 Task: Look for space in Qarchak, Iran from 5th June, 2023 to 16th June, 2023 for 2 adults in price range Rs.14000 to Rs.18000. Place can be entire place with 1  bedroom having 1 bed and 1 bathroom. Property type can be house, flat, guest house, hotel. Amenities needed are: washing machine. Booking option can be shelf check-in. Required host language is English.
Action: Mouse moved to (417, 51)
Screenshot: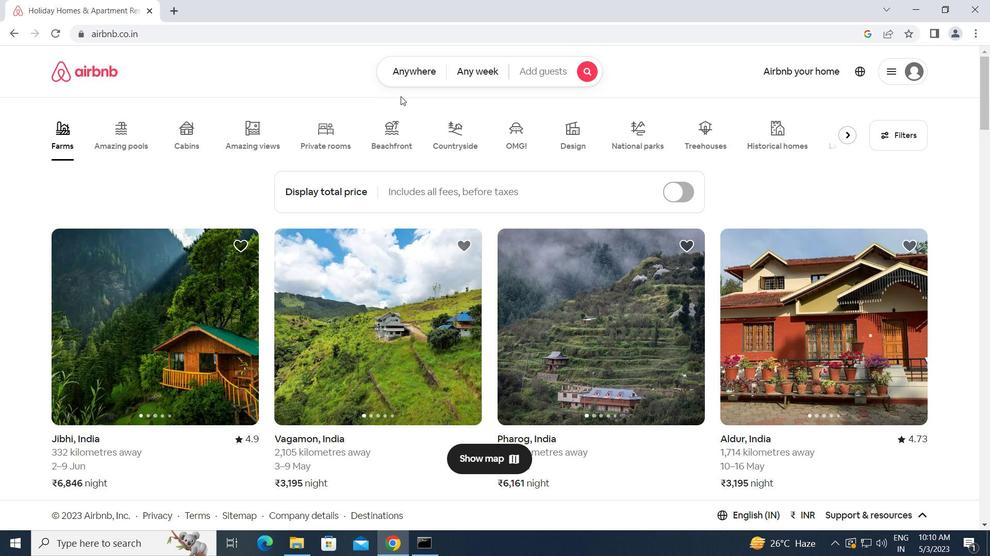 
Action: Mouse pressed left at (417, 51)
Screenshot: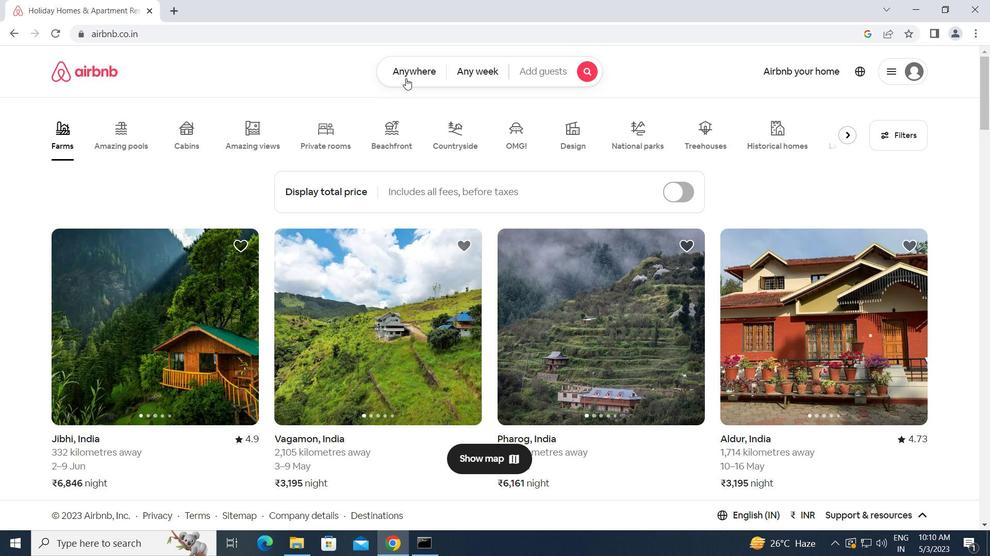 
Action: Mouse moved to (408, 74)
Screenshot: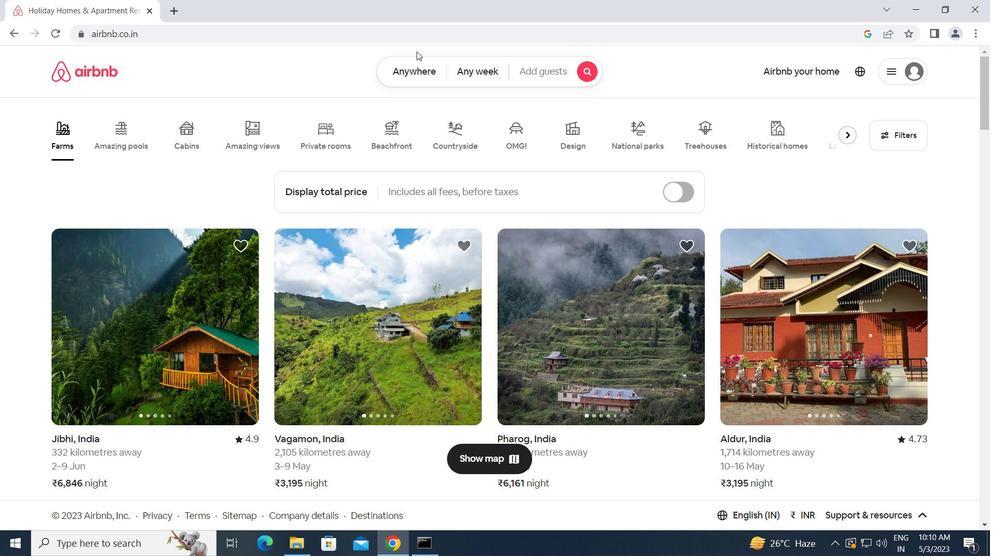 
Action: Mouse pressed left at (408, 74)
Screenshot: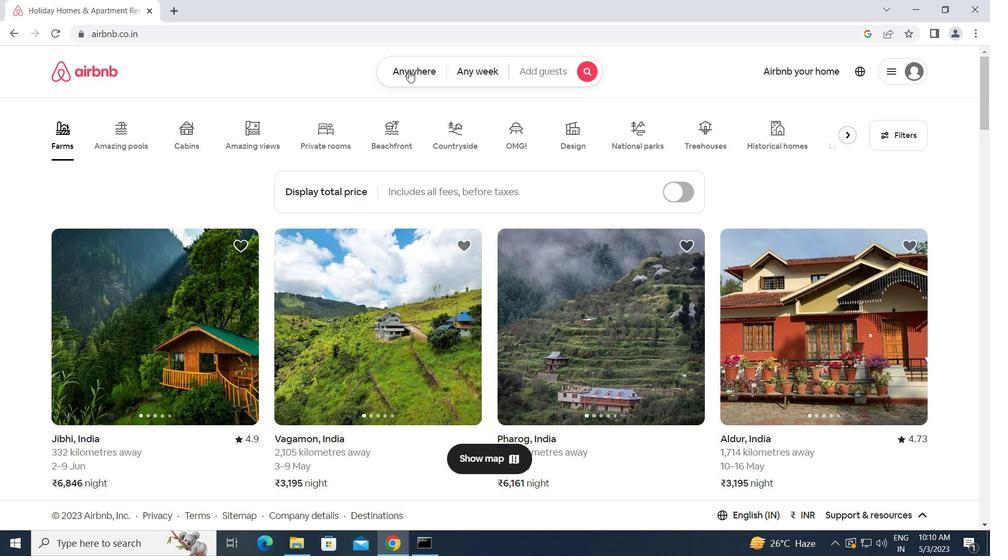 
Action: Mouse moved to (383, 111)
Screenshot: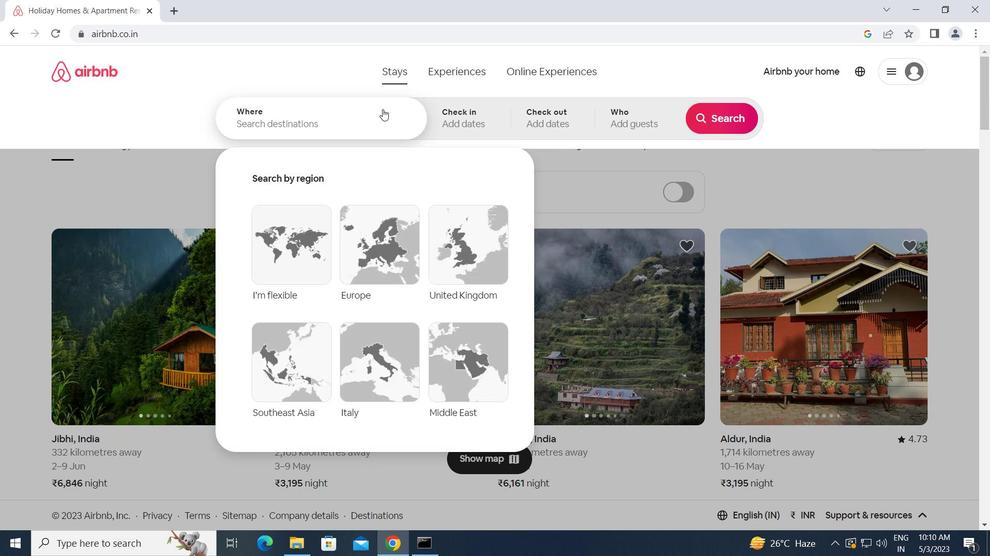 
Action: Mouse pressed left at (383, 111)
Screenshot: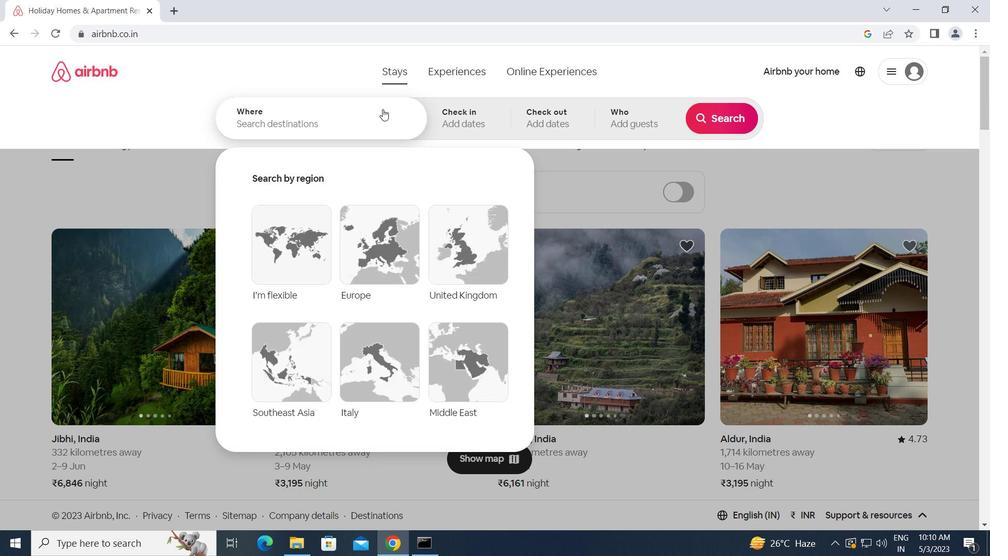 
Action: Key pressed q<Key.caps_lock>archak,<Key.space>i<Key.backspace><Key.caps_lock>i<Key.caps_lock>ran<Key.enter>
Screenshot: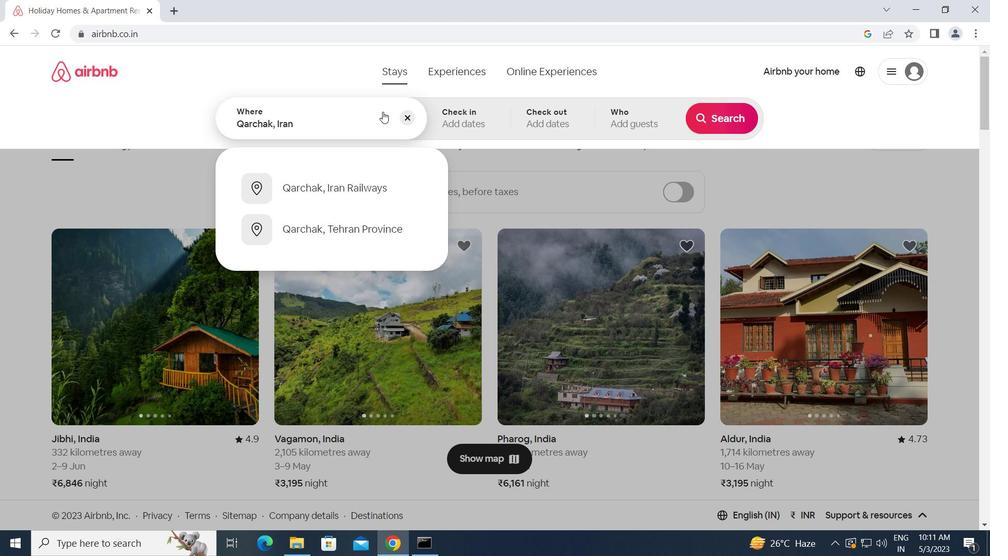 
Action: Mouse moved to (559, 304)
Screenshot: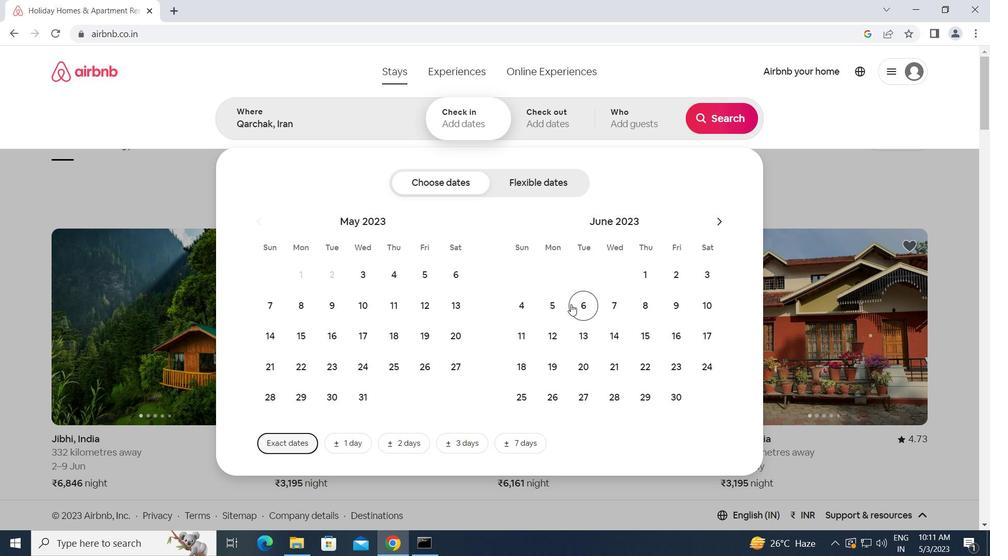 
Action: Mouse pressed left at (559, 304)
Screenshot: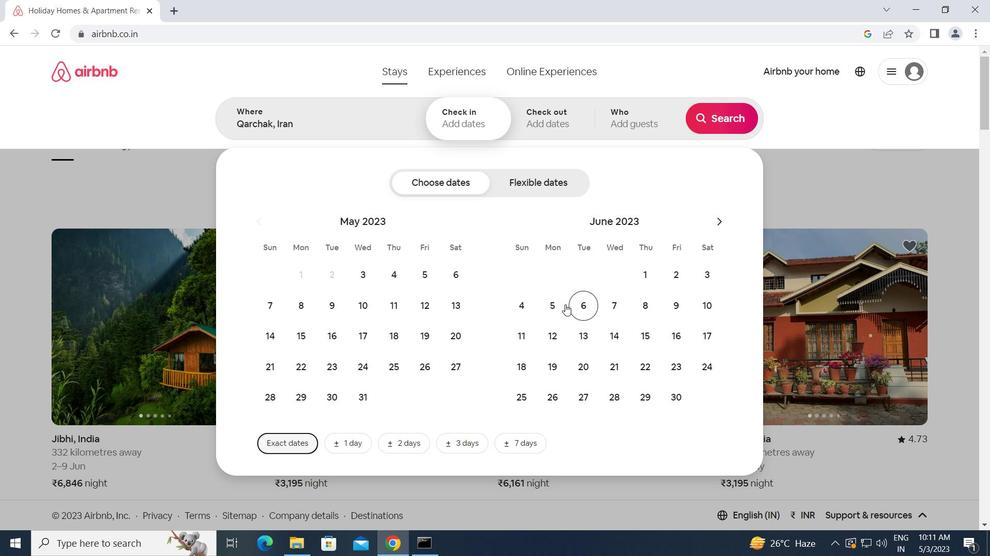 
Action: Mouse moved to (675, 334)
Screenshot: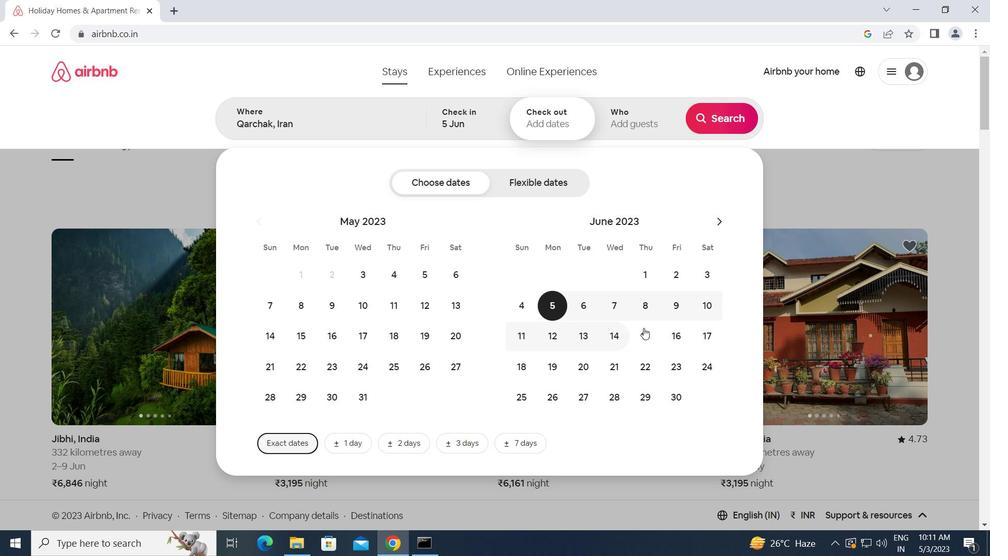 
Action: Mouse pressed left at (675, 334)
Screenshot: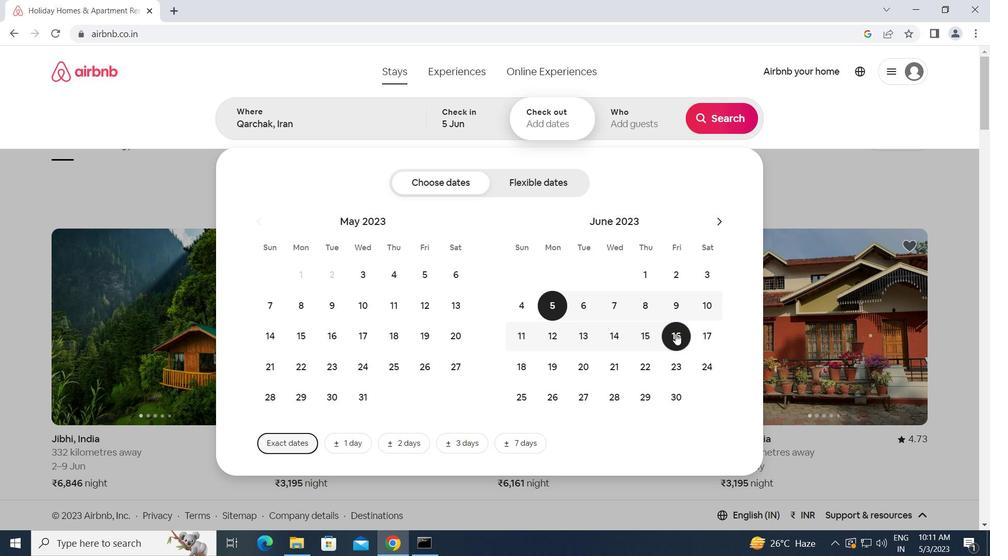 
Action: Mouse moved to (651, 124)
Screenshot: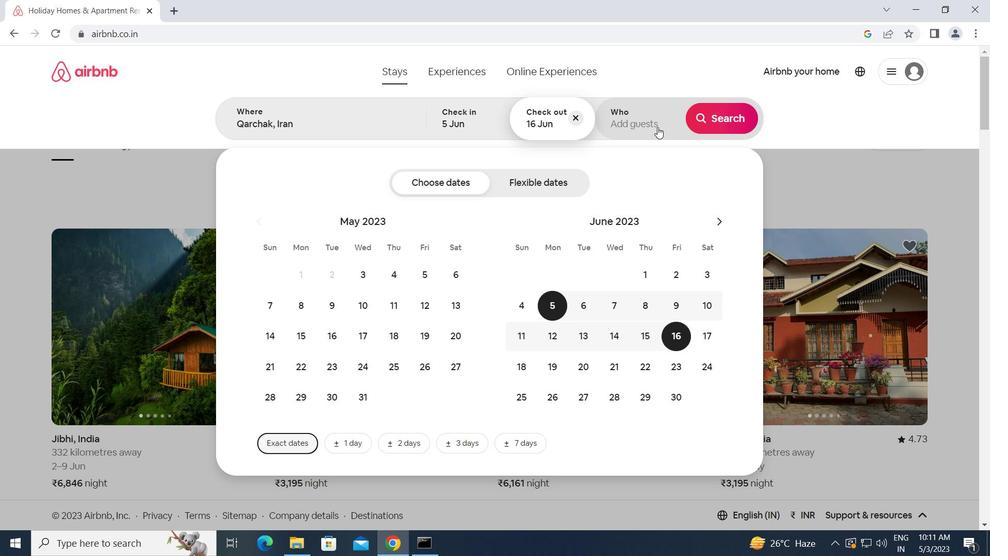 
Action: Mouse pressed left at (651, 124)
Screenshot: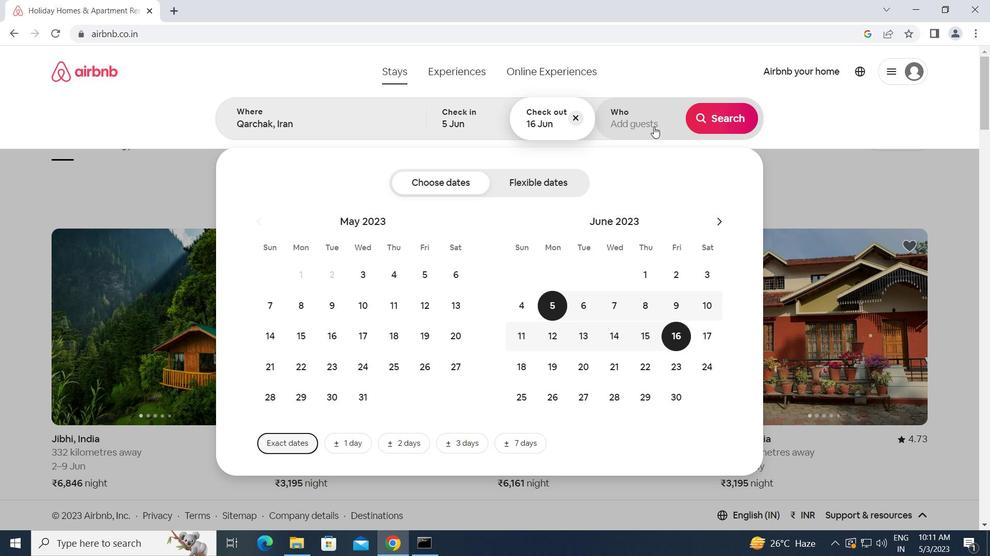 
Action: Mouse moved to (716, 185)
Screenshot: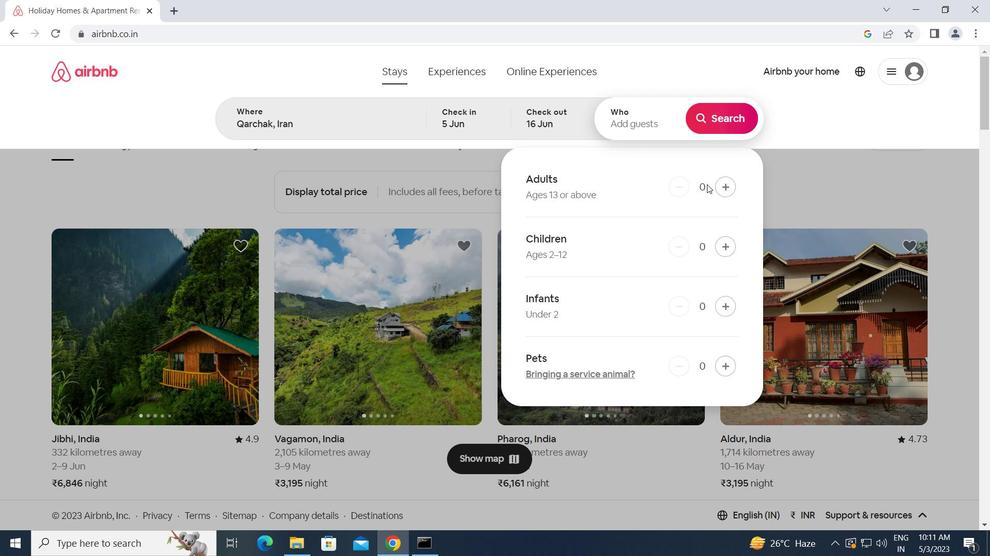 
Action: Mouse pressed left at (716, 185)
Screenshot: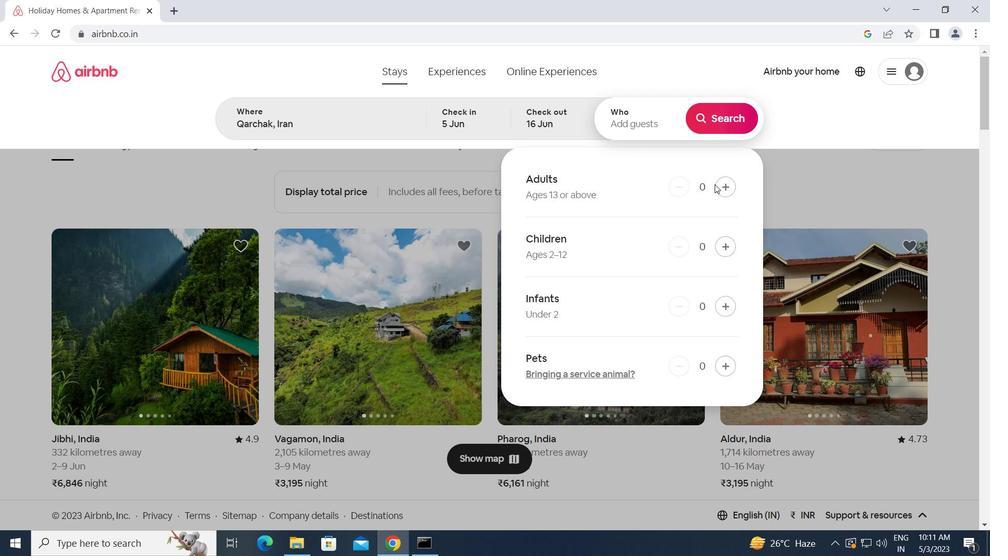 
Action: Mouse pressed left at (716, 185)
Screenshot: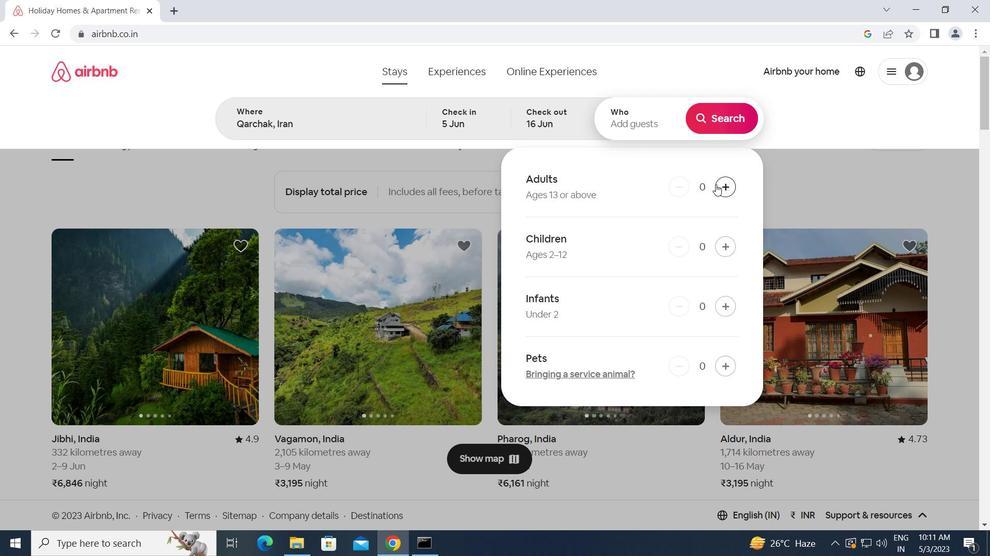 
Action: Mouse moved to (715, 142)
Screenshot: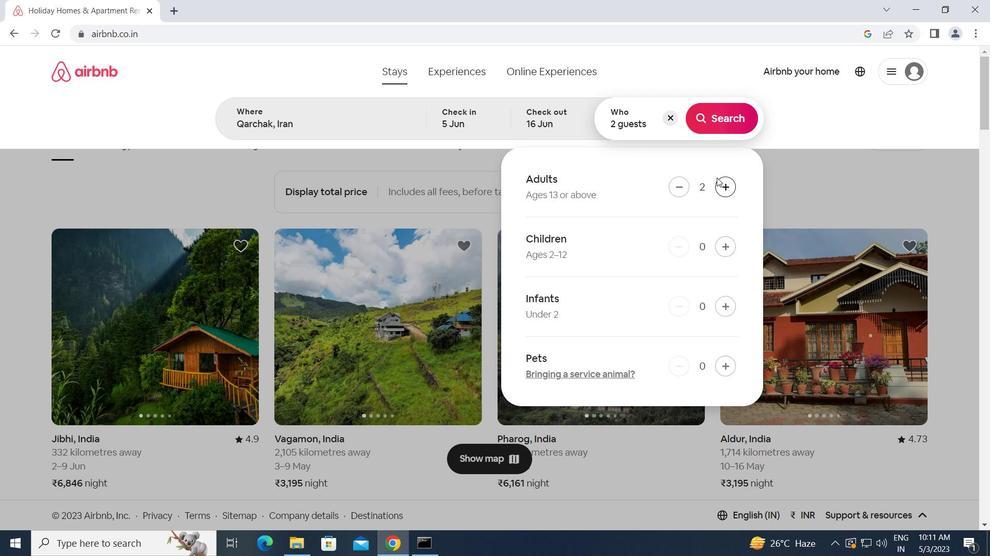 
Action: Mouse pressed left at (715, 142)
Screenshot: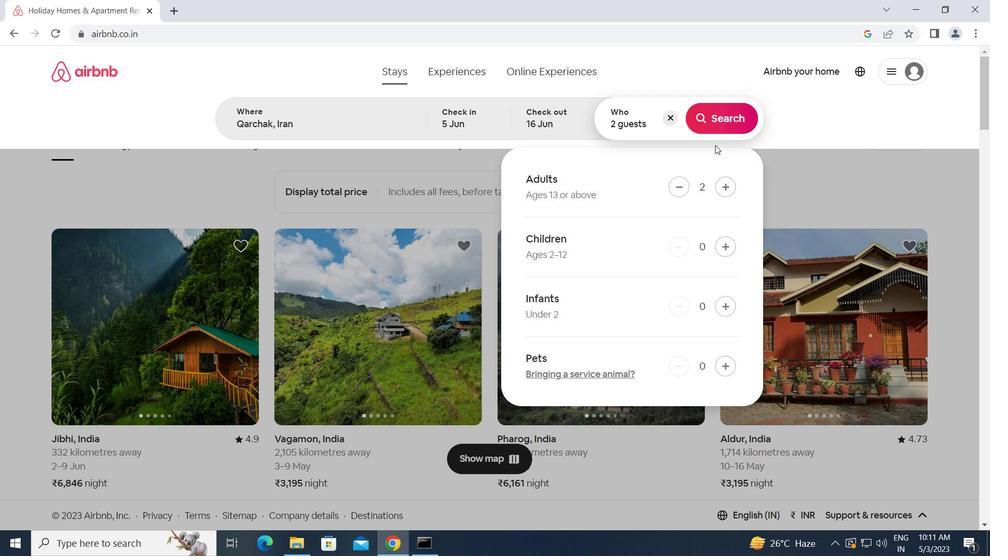 
Action: Mouse moved to (752, 121)
Screenshot: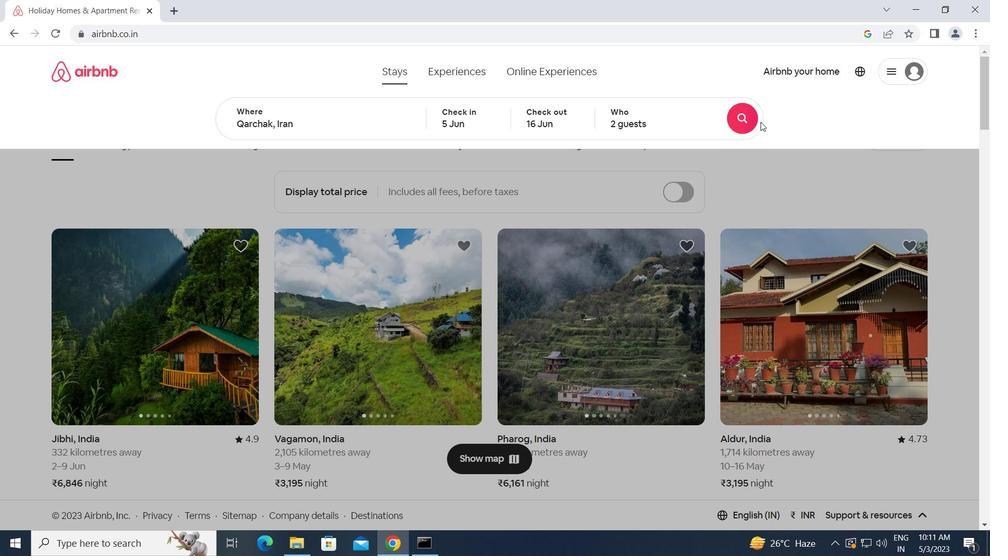 
Action: Mouse pressed left at (752, 121)
Screenshot: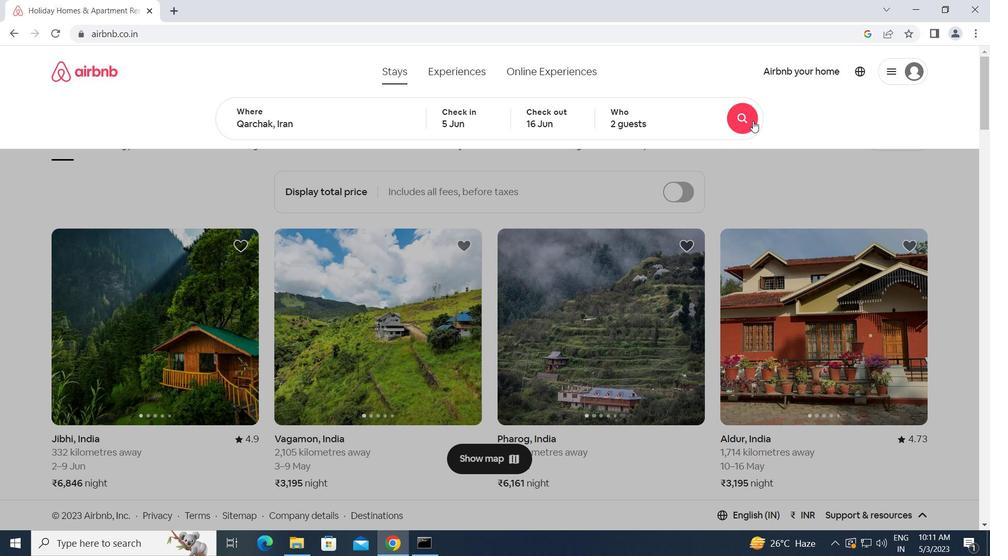 
Action: Mouse moved to (914, 129)
Screenshot: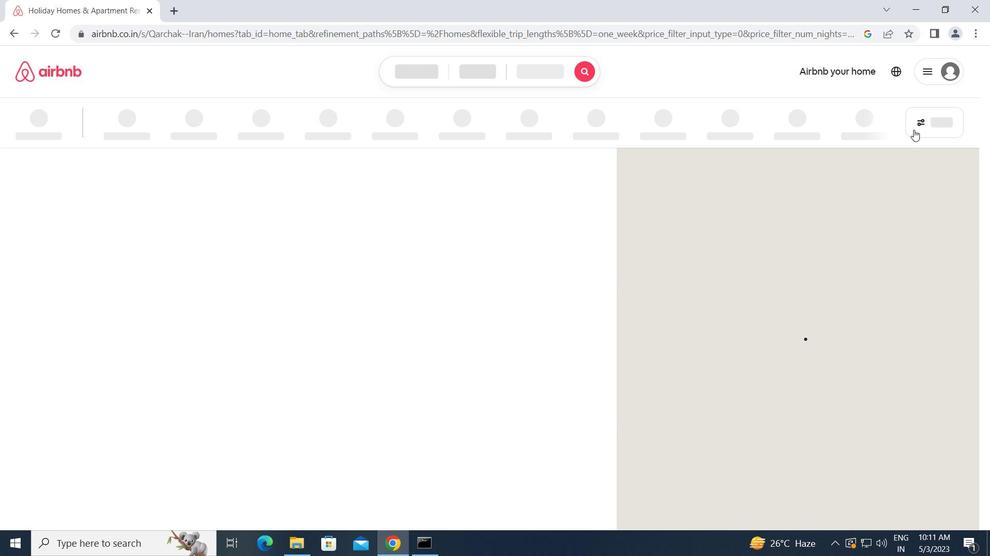 
Action: Mouse pressed left at (914, 129)
Screenshot: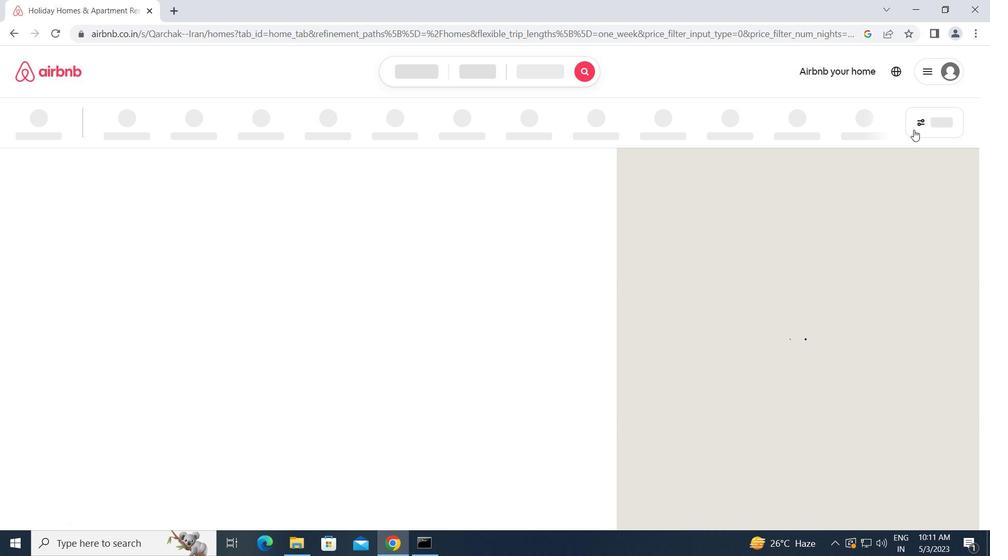 
Action: Mouse moved to (322, 200)
Screenshot: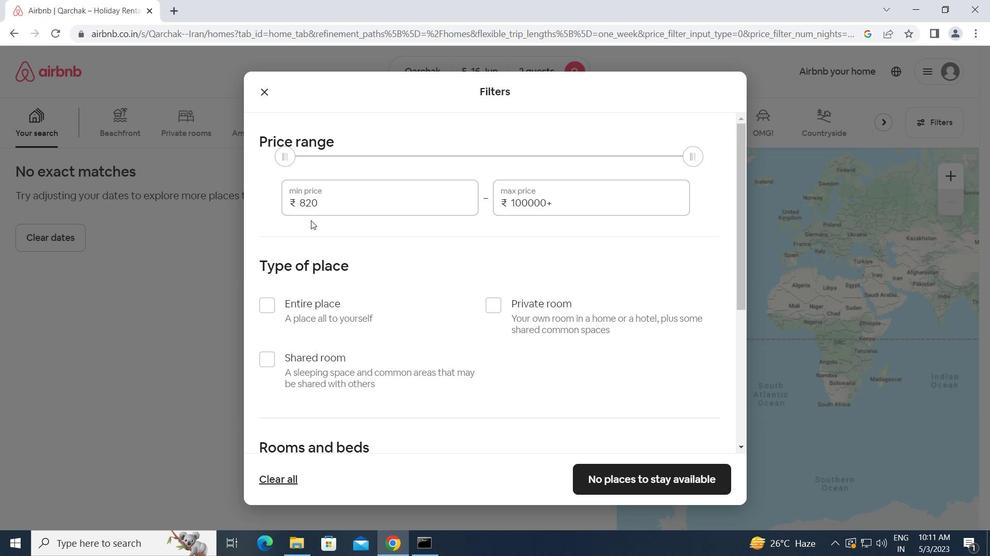 
Action: Mouse pressed left at (322, 200)
Screenshot: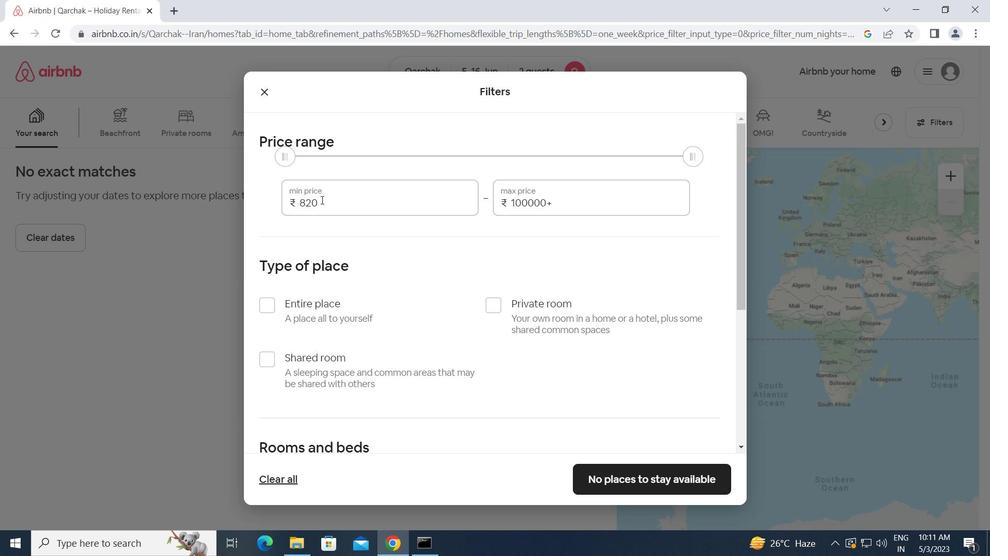 
Action: Mouse moved to (268, 210)
Screenshot: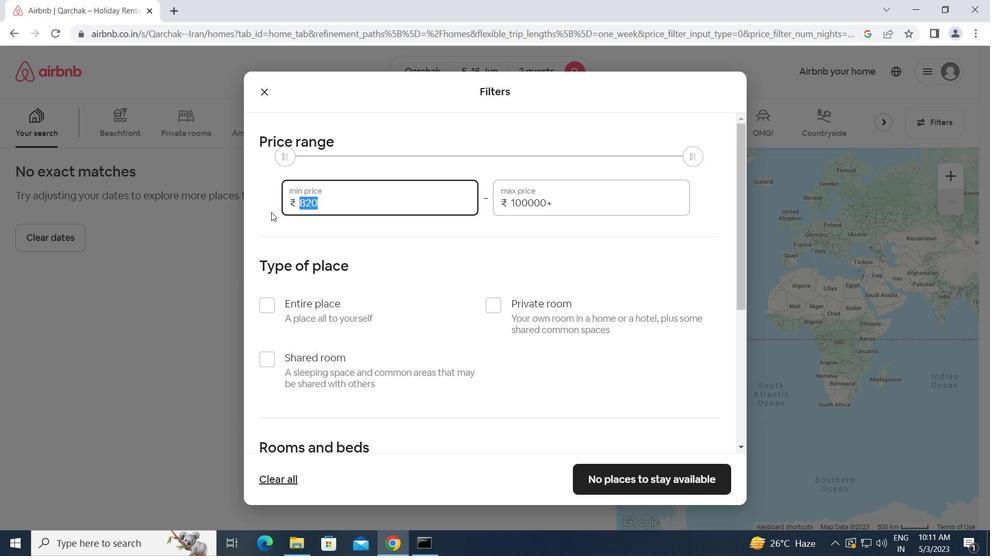 
Action: Key pressed 14000<Key.tab>18000
Screenshot: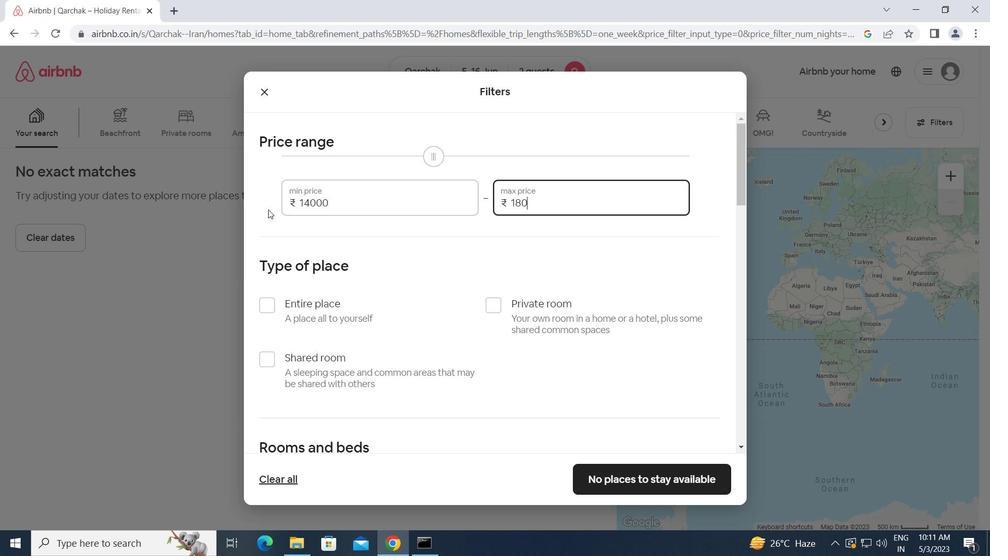 
Action: Mouse moved to (263, 301)
Screenshot: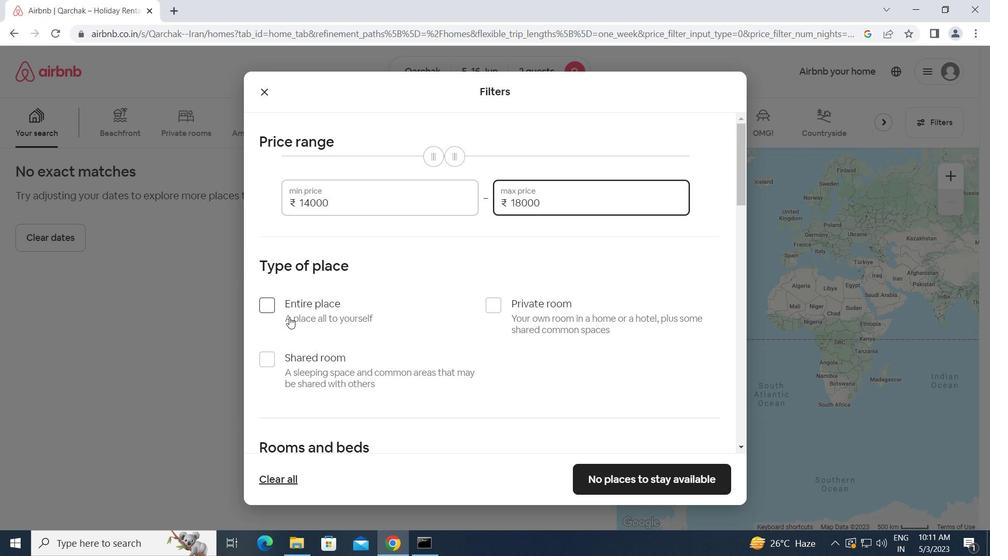
Action: Mouse pressed left at (263, 301)
Screenshot: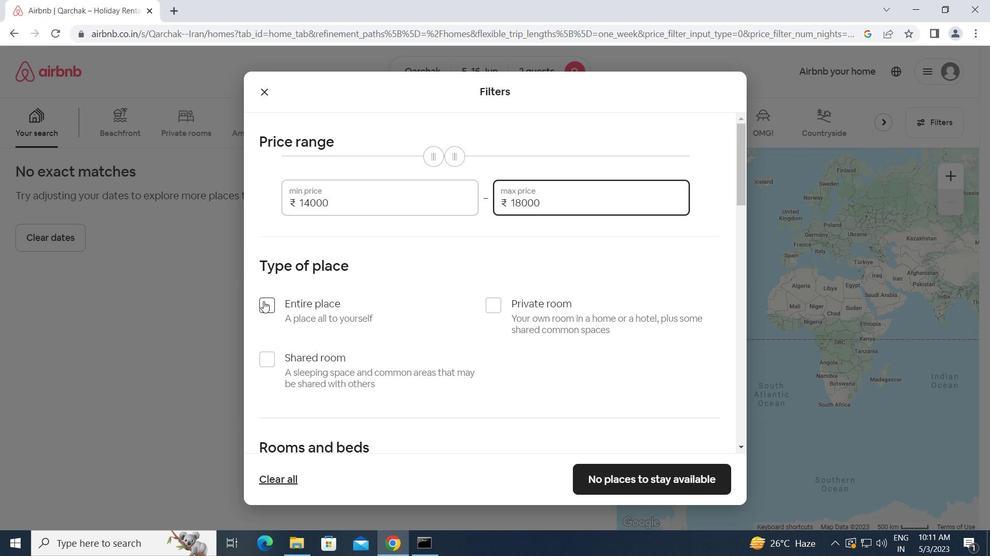 
Action: Mouse moved to (464, 338)
Screenshot: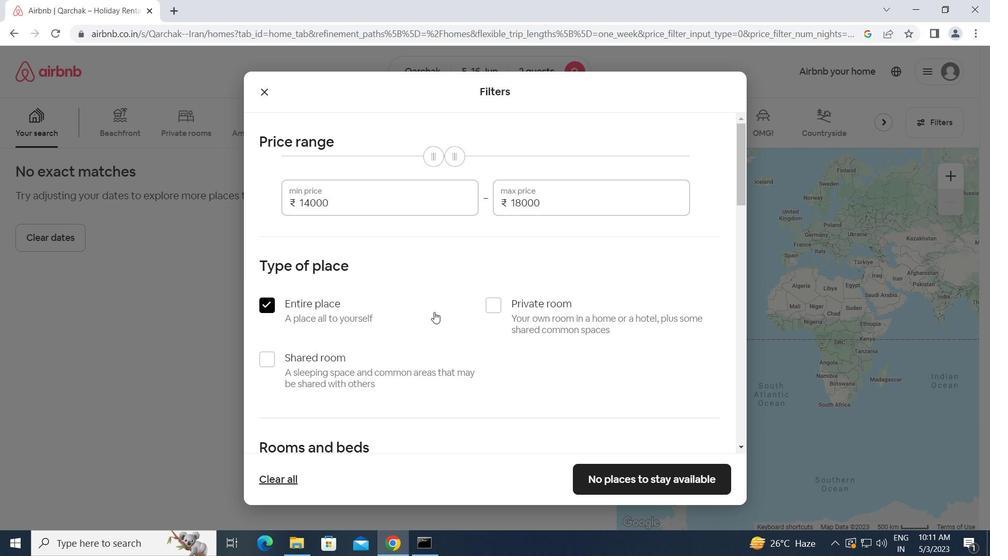 
Action: Mouse scrolled (464, 337) with delta (0, 0)
Screenshot: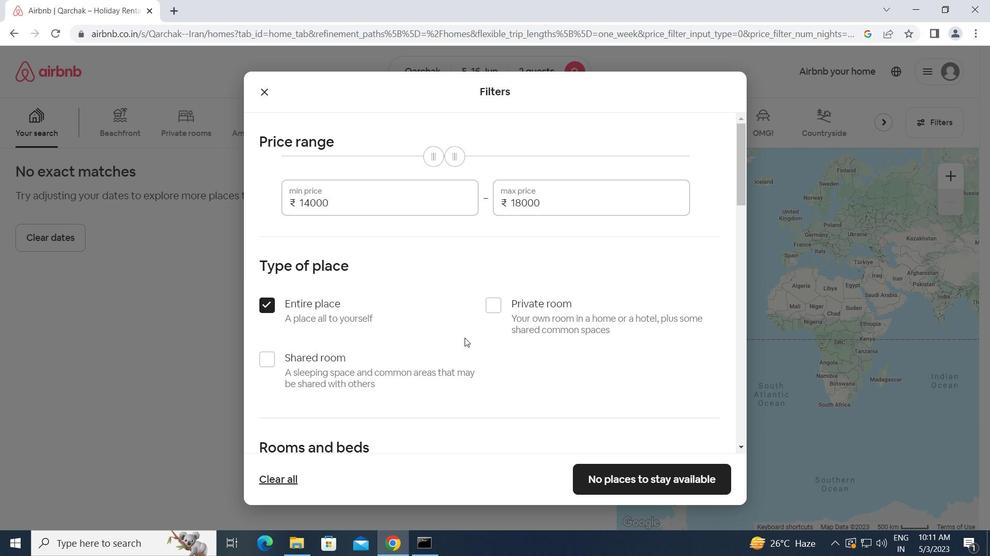 
Action: Mouse scrolled (464, 337) with delta (0, 0)
Screenshot: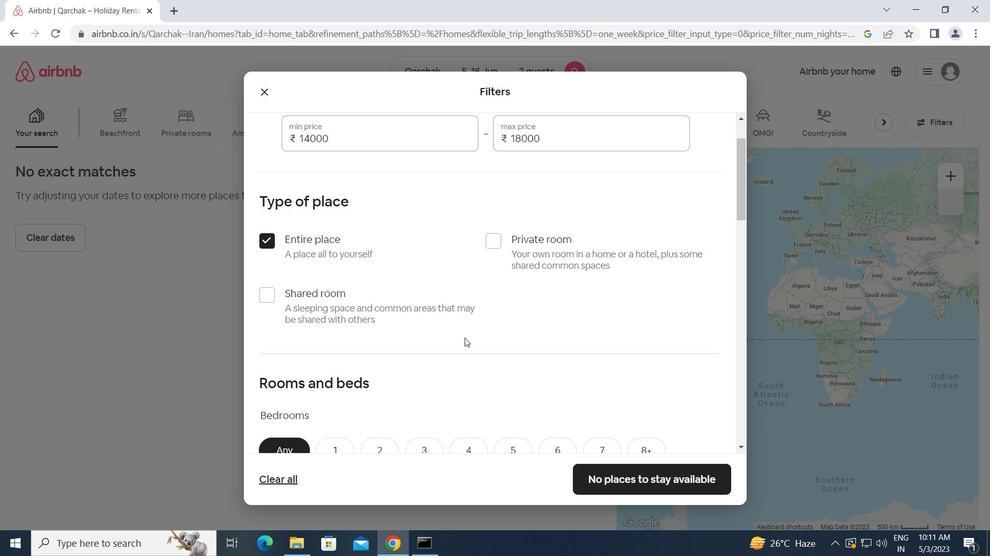 
Action: Mouse scrolled (464, 337) with delta (0, 0)
Screenshot: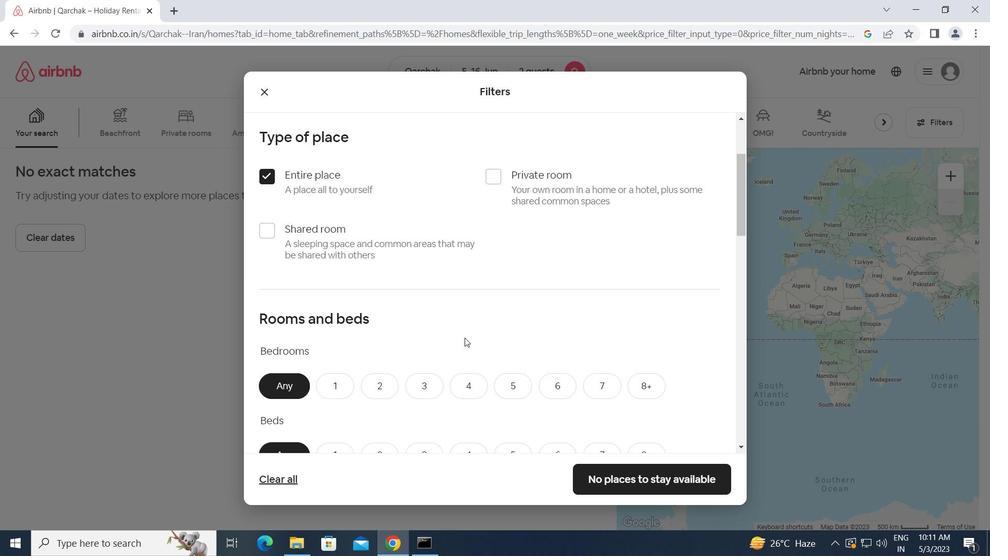 
Action: Mouse moved to (337, 317)
Screenshot: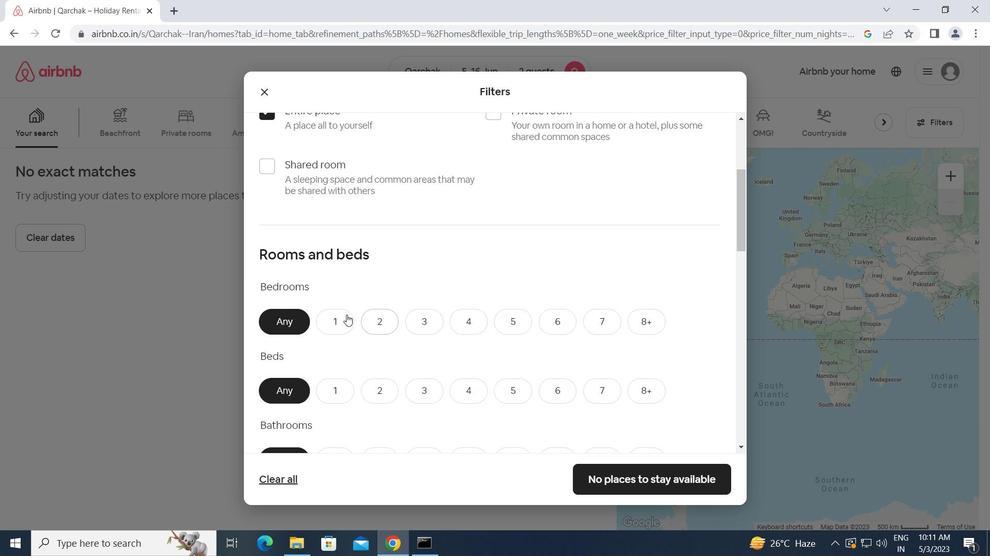 
Action: Mouse pressed left at (337, 317)
Screenshot: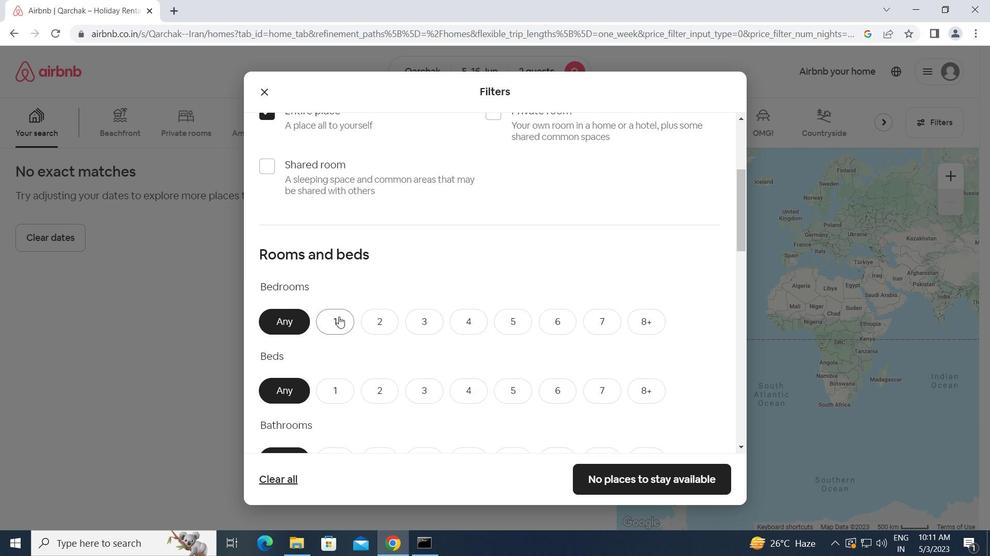 
Action: Mouse moved to (330, 384)
Screenshot: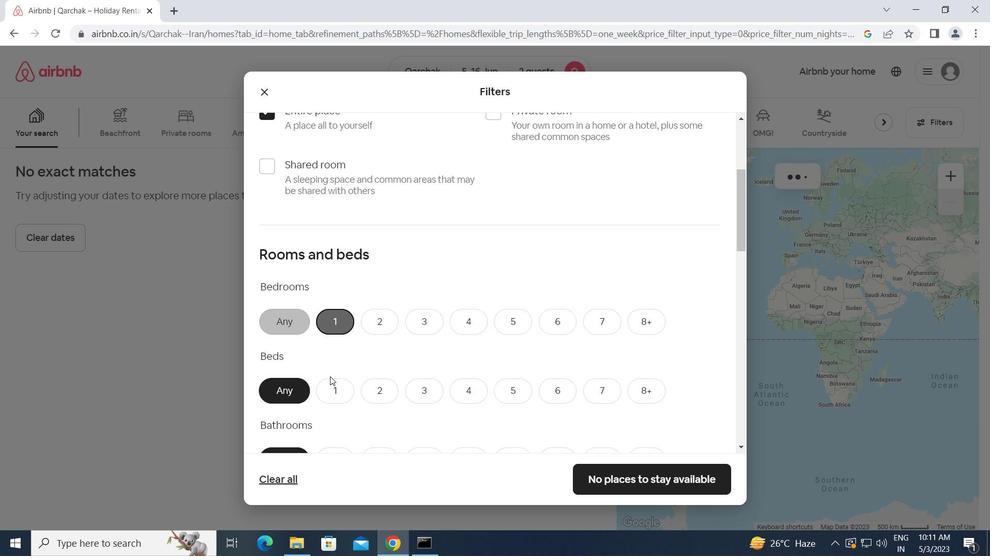 
Action: Mouse pressed left at (330, 384)
Screenshot: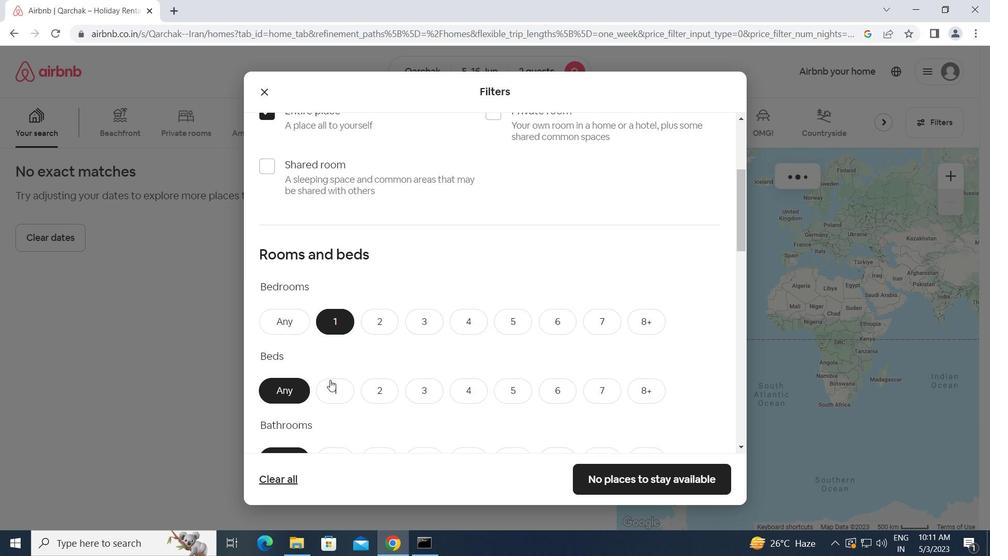 
Action: Mouse moved to (331, 385)
Screenshot: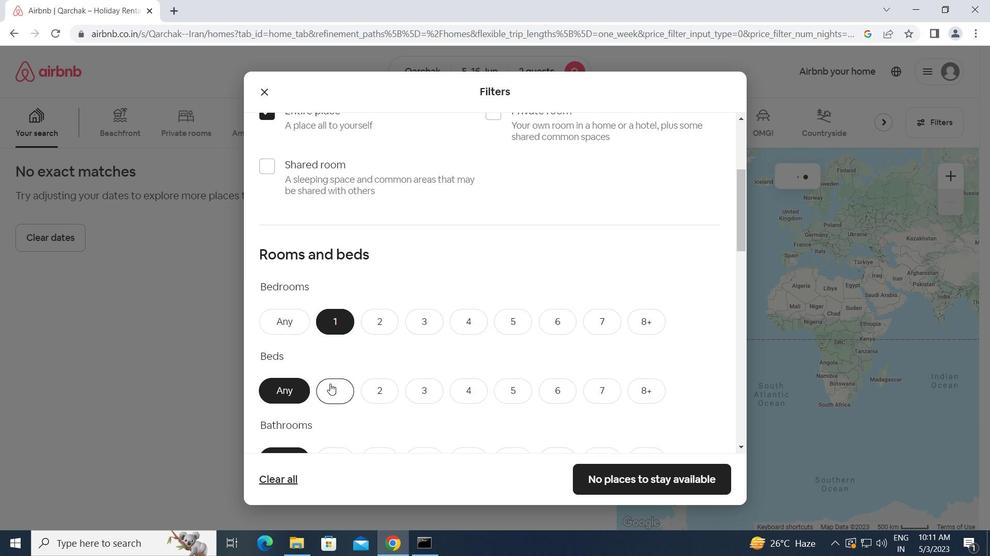 
Action: Mouse scrolled (331, 384) with delta (0, 0)
Screenshot: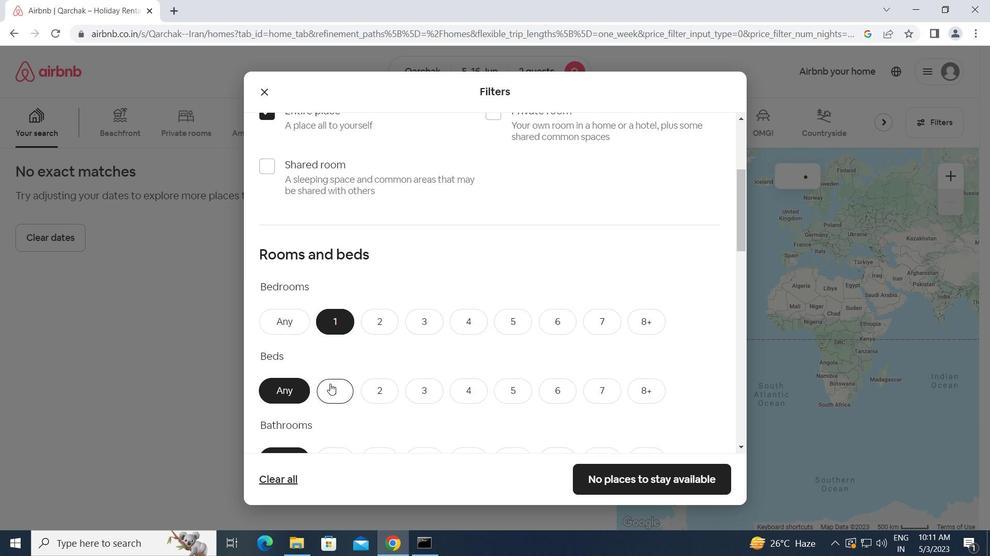 
Action: Mouse scrolled (331, 384) with delta (0, 0)
Screenshot: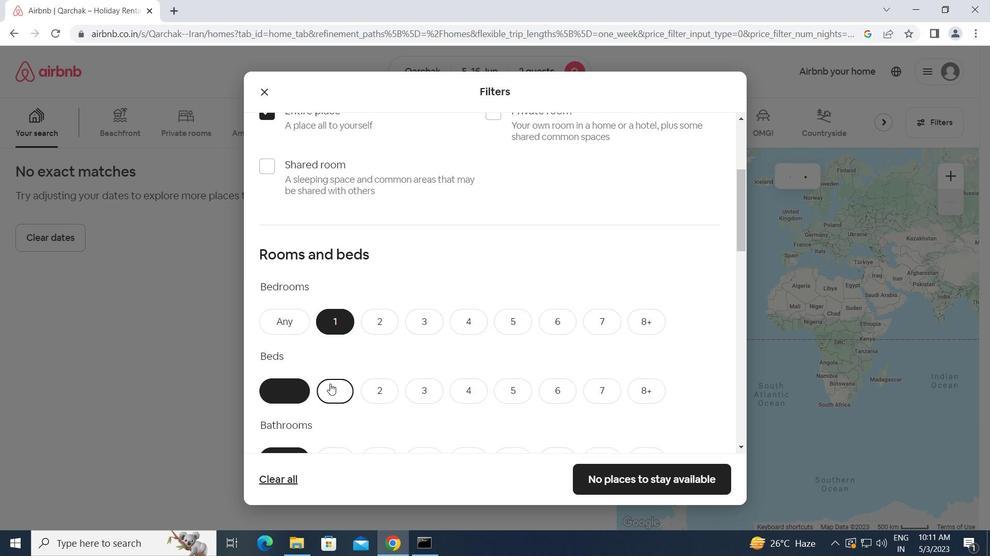 
Action: Mouse scrolled (331, 384) with delta (0, 0)
Screenshot: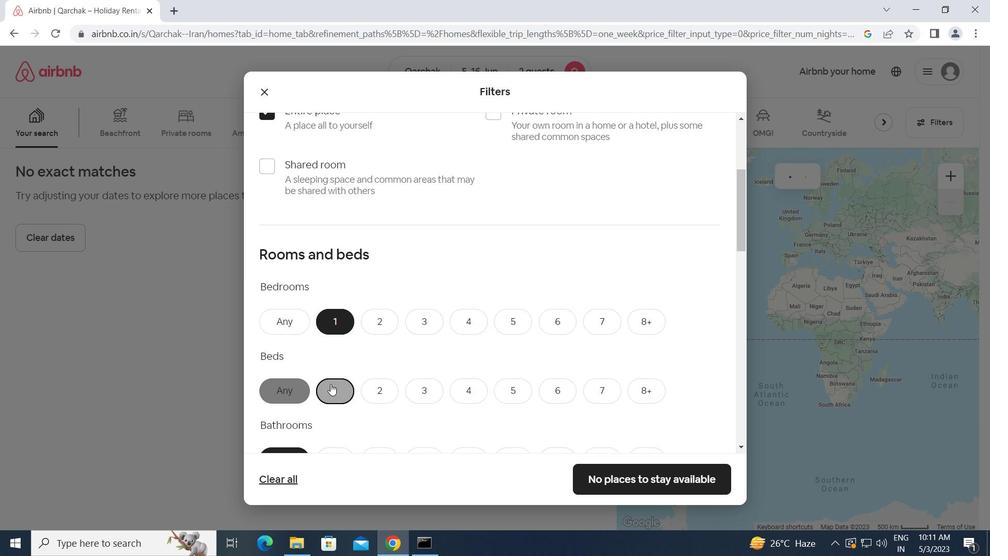
Action: Mouse moved to (331, 264)
Screenshot: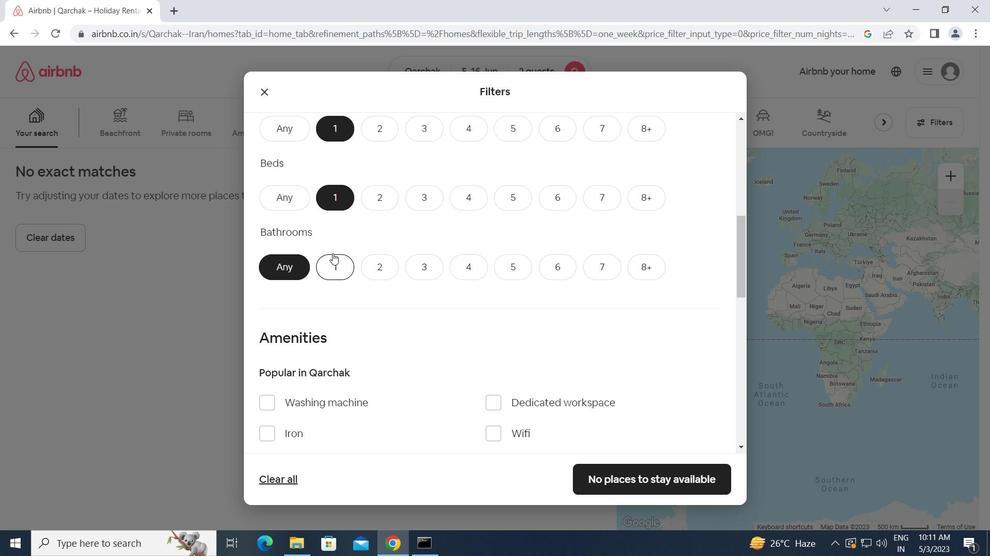 
Action: Mouse pressed left at (331, 264)
Screenshot: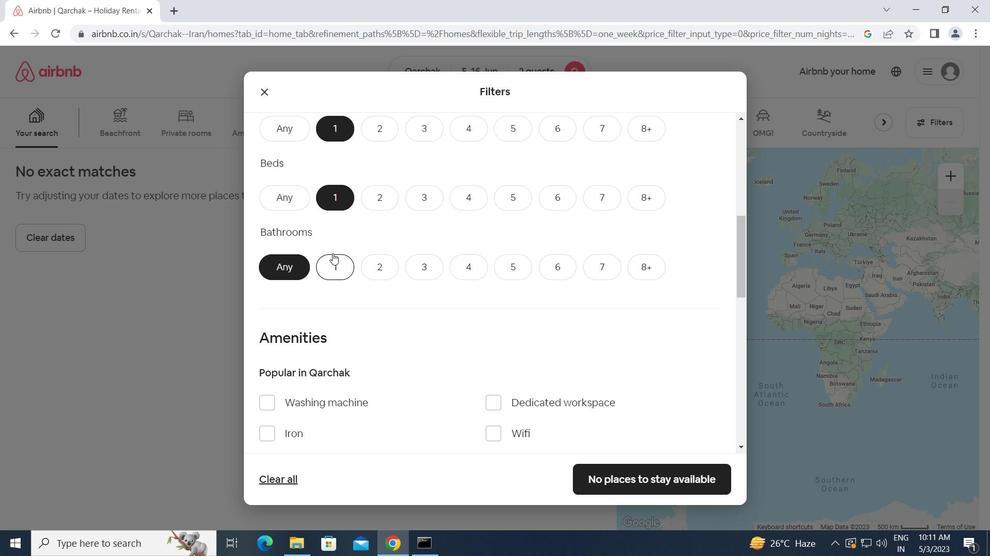 
Action: Mouse scrolled (331, 263) with delta (0, 0)
Screenshot: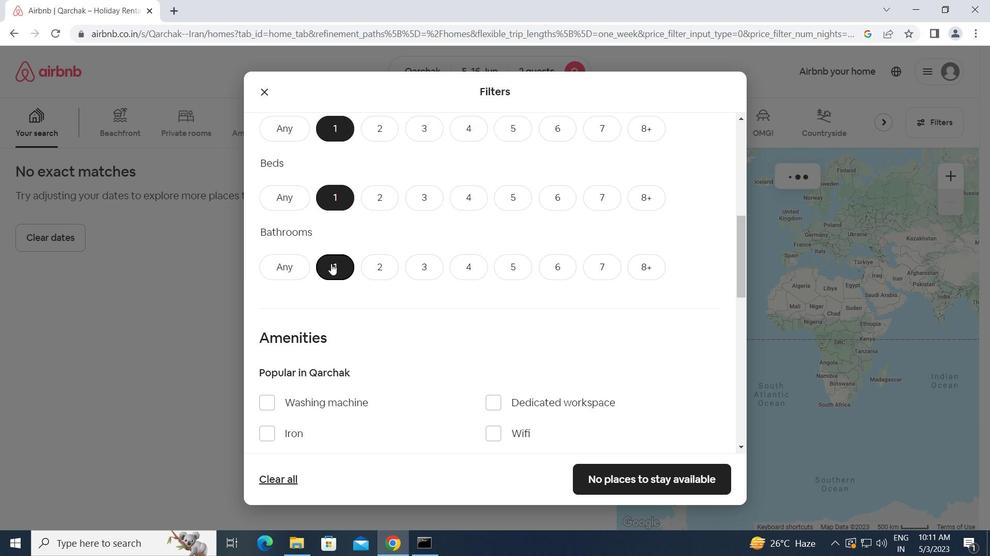 
Action: Mouse scrolled (331, 263) with delta (0, 0)
Screenshot: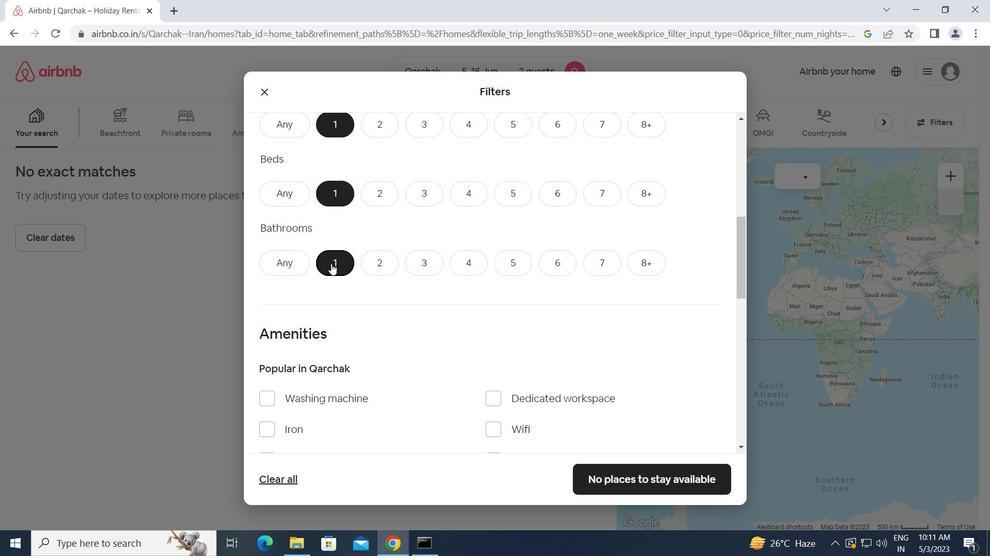 
Action: Mouse scrolled (331, 263) with delta (0, 0)
Screenshot: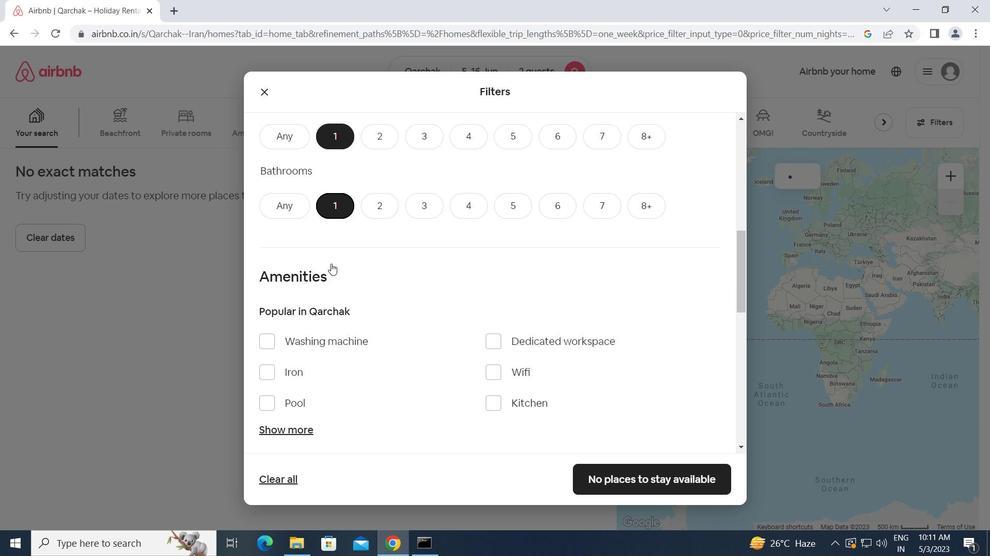 
Action: Mouse moved to (310, 306)
Screenshot: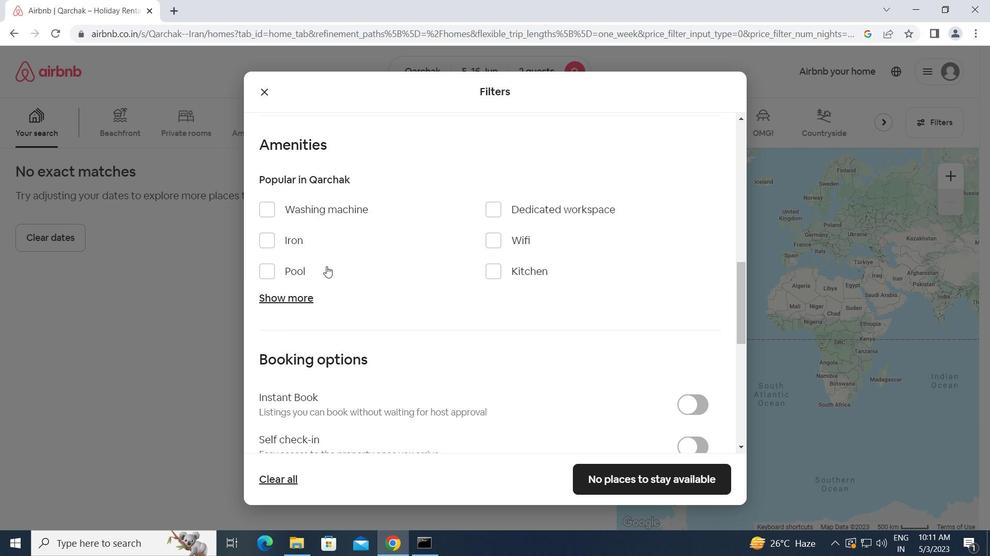 
Action: Mouse scrolled (310, 306) with delta (0, 0)
Screenshot: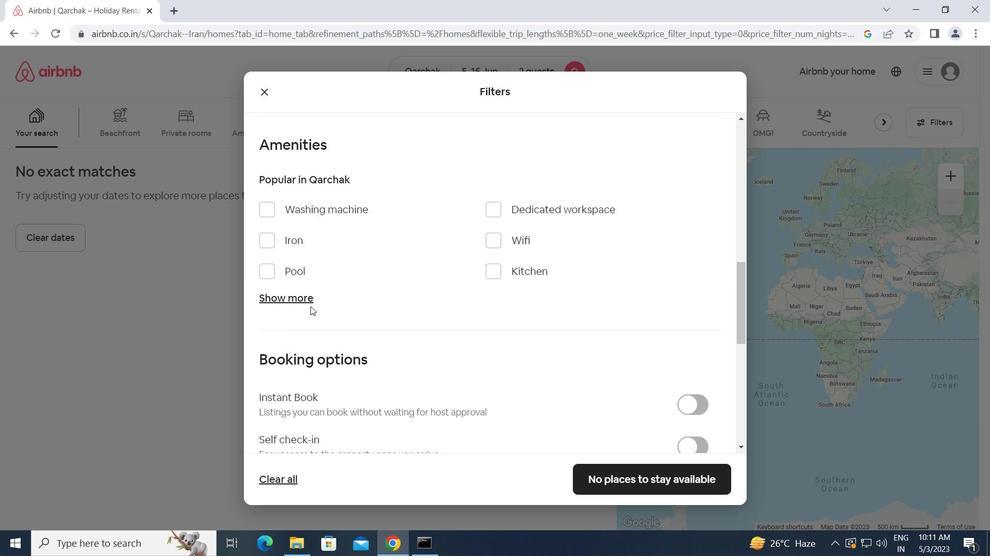 
Action: Mouse moved to (261, 145)
Screenshot: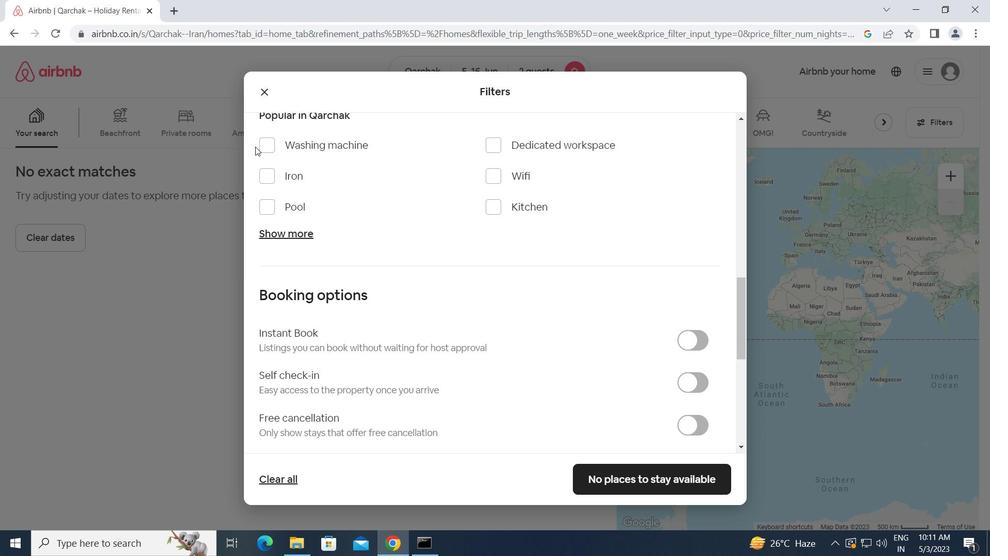 
Action: Mouse pressed left at (261, 145)
Screenshot: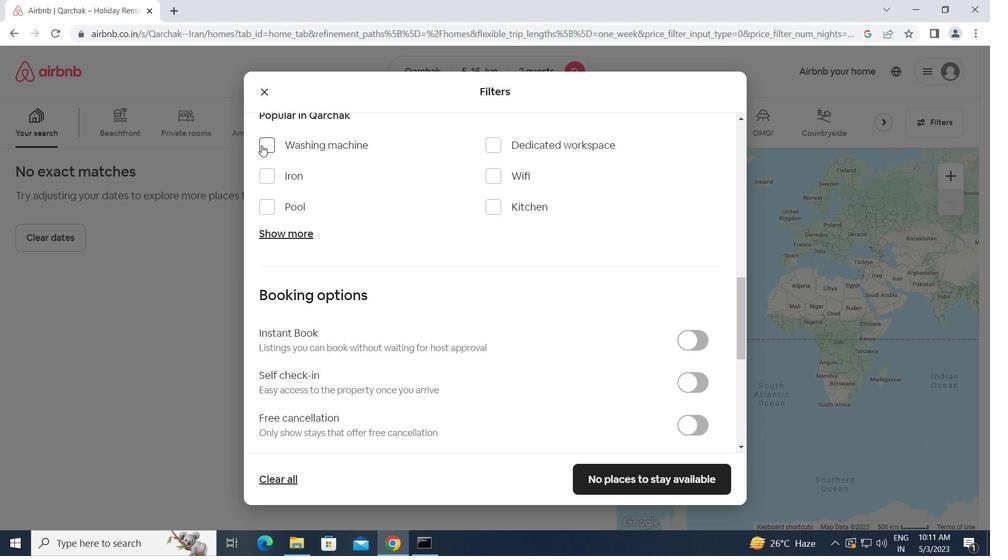 
Action: Mouse moved to (340, 252)
Screenshot: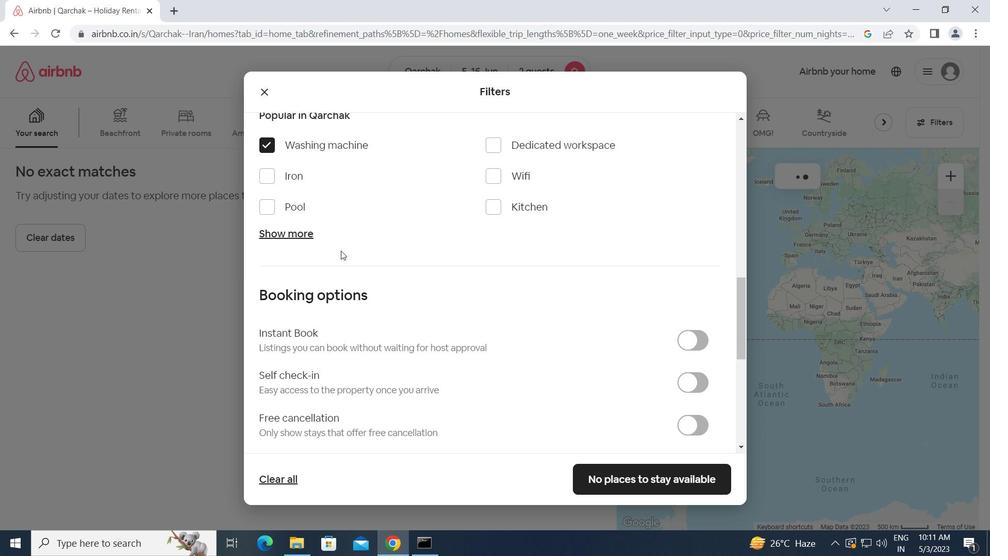 
Action: Mouse scrolled (340, 253) with delta (0, 0)
Screenshot: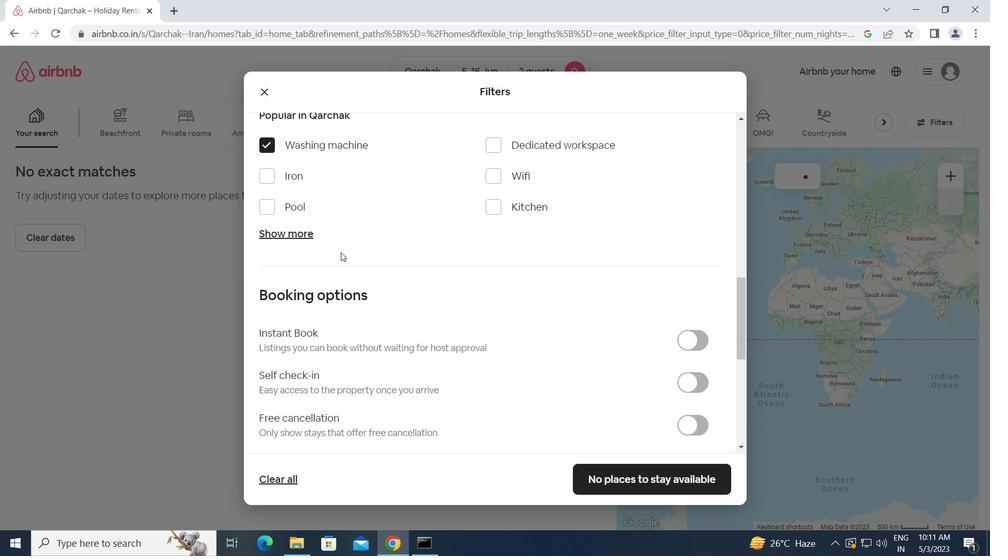 
Action: Mouse scrolled (340, 253) with delta (0, 0)
Screenshot: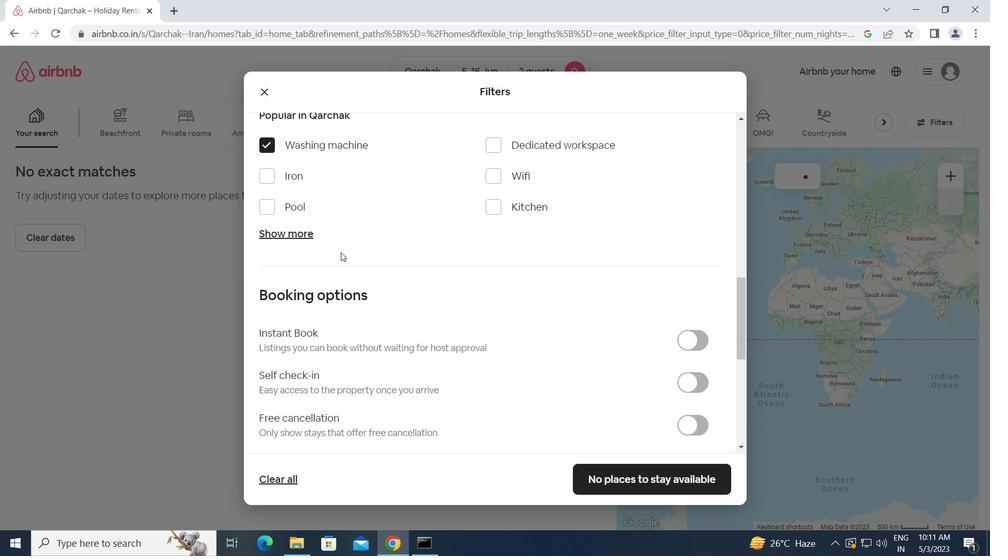 
Action: Mouse scrolled (340, 253) with delta (0, 0)
Screenshot: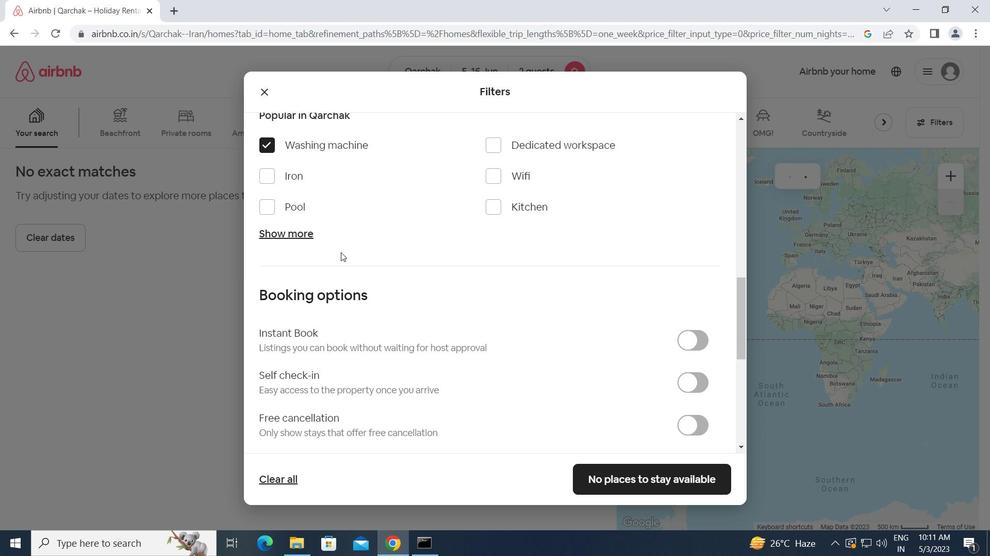 
Action: Mouse scrolled (340, 252) with delta (0, 0)
Screenshot: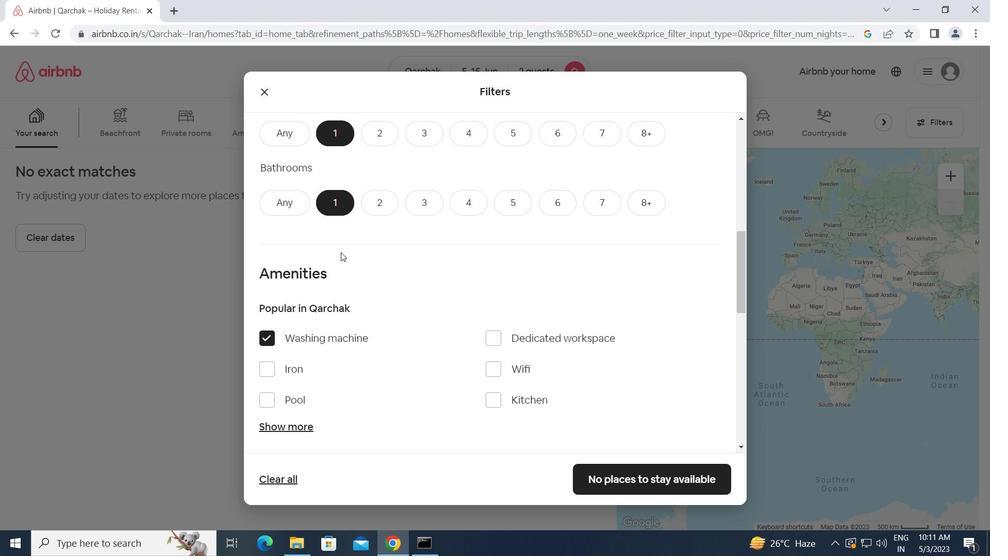 
Action: Mouse scrolled (340, 252) with delta (0, 0)
Screenshot: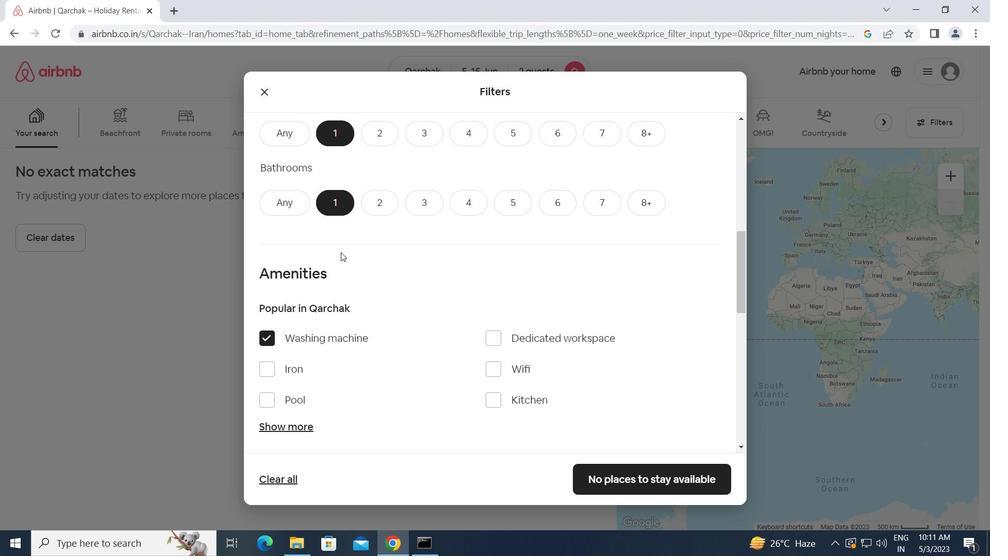 
Action: Mouse scrolled (340, 252) with delta (0, 0)
Screenshot: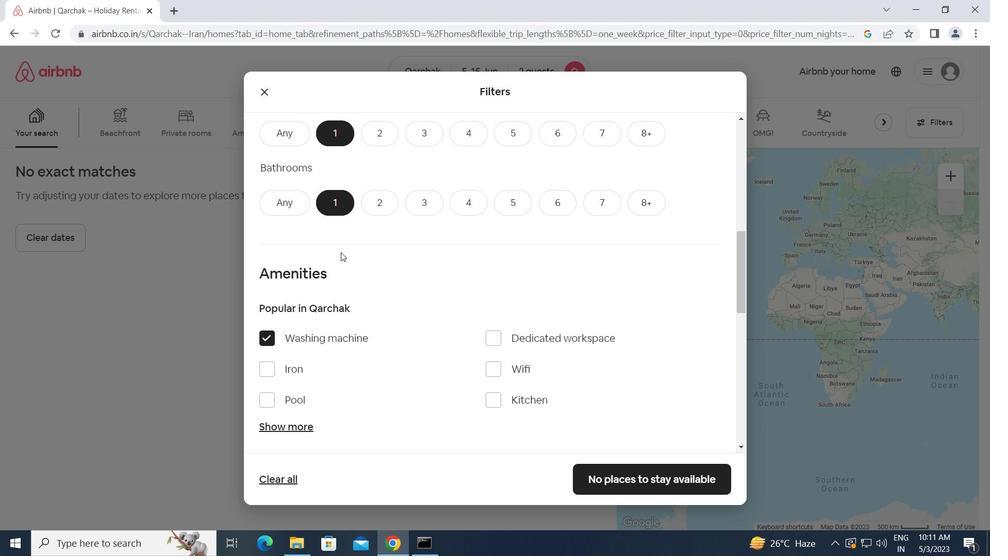 
Action: Mouse scrolled (340, 252) with delta (0, 0)
Screenshot: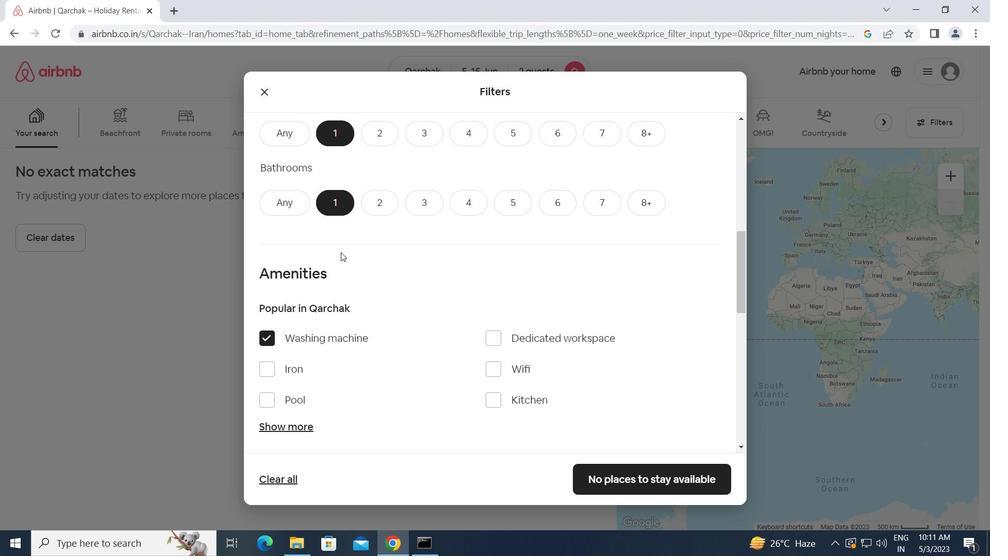 
Action: Mouse moved to (686, 320)
Screenshot: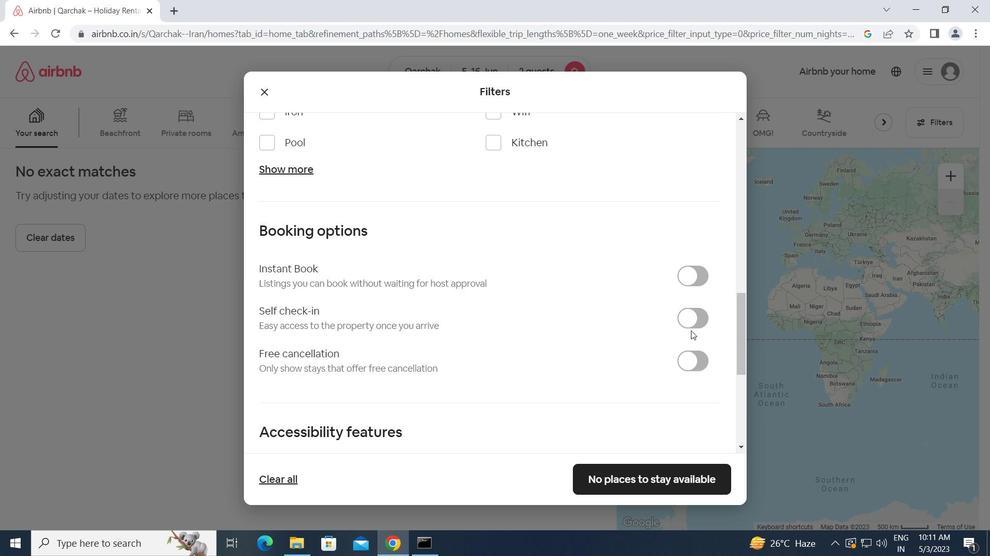 
Action: Mouse pressed left at (686, 320)
Screenshot: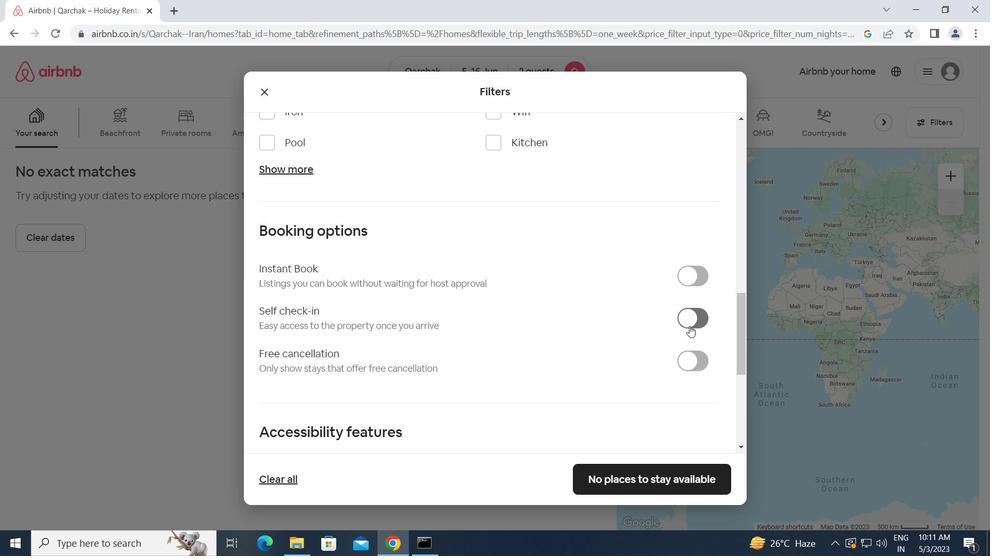 
Action: Mouse moved to (601, 350)
Screenshot: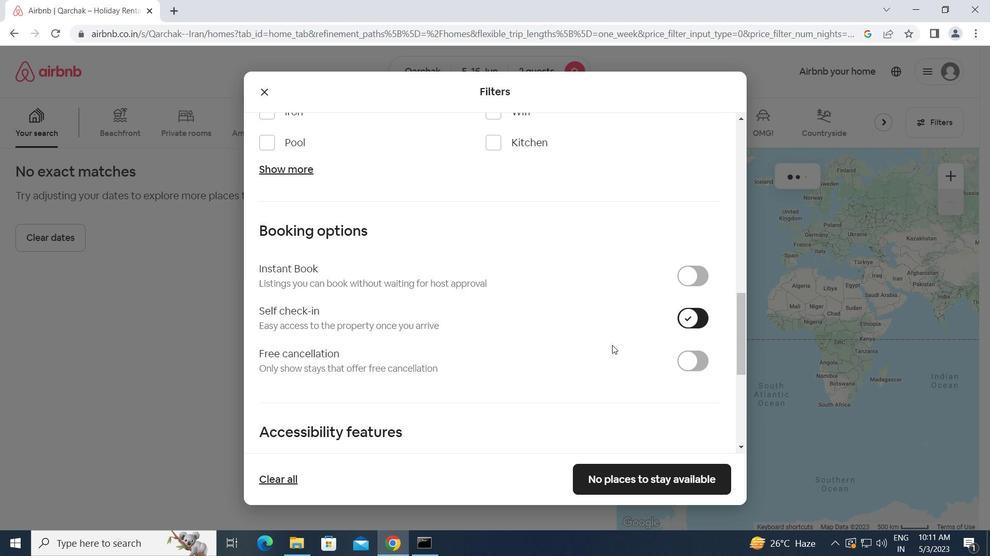 
Action: Mouse scrolled (601, 349) with delta (0, 0)
Screenshot: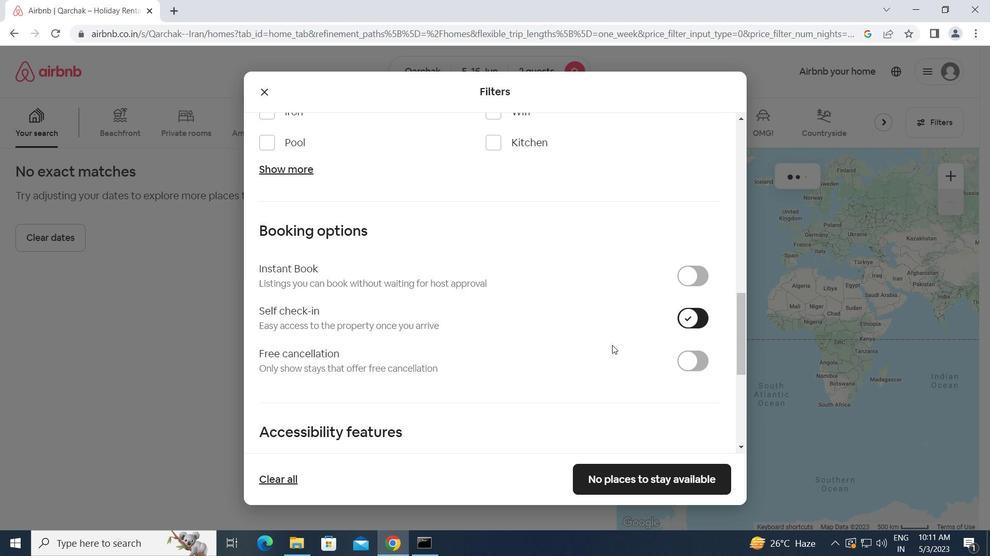 
Action: Mouse moved to (601, 350)
Screenshot: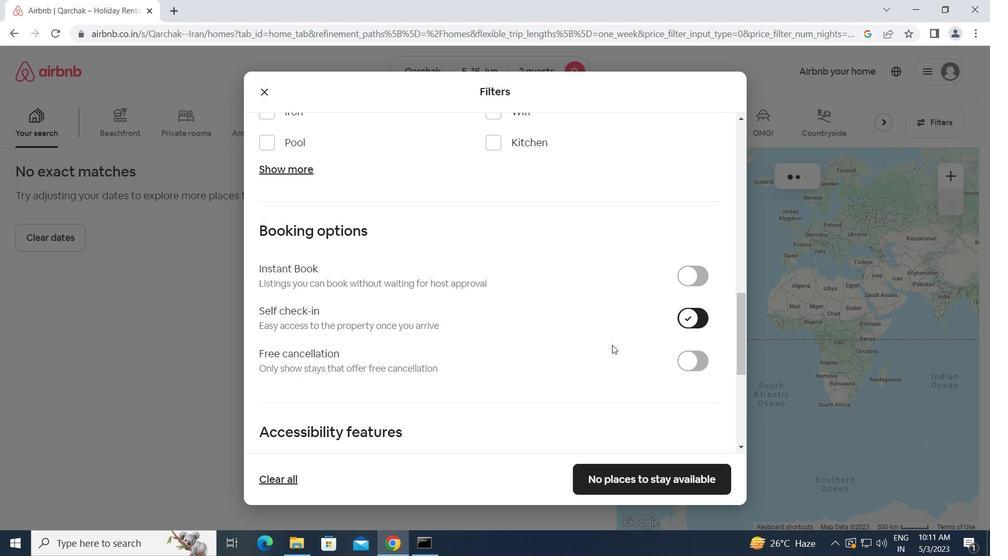 
Action: Mouse scrolled (601, 350) with delta (0, 0)
Screenshot: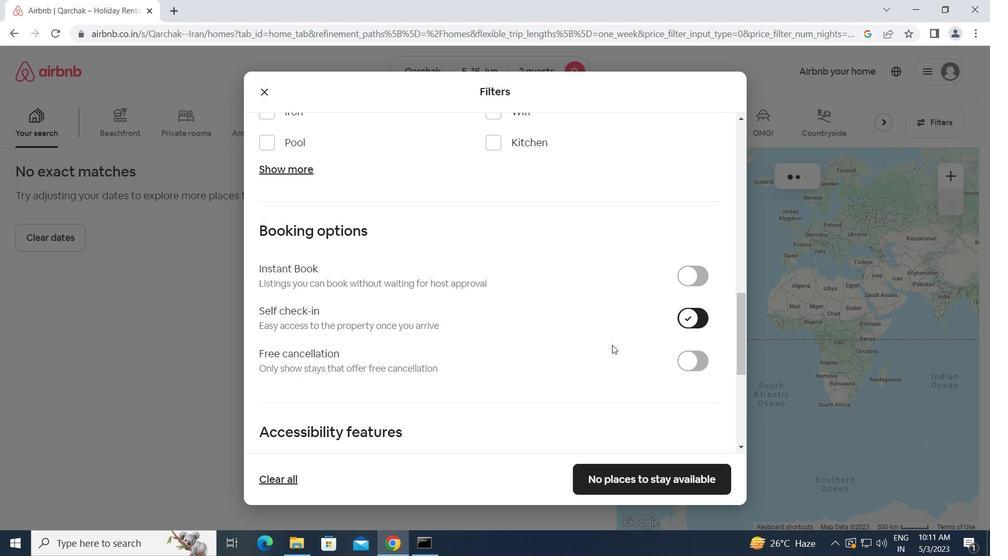
Action: Mouse moved to (600, 351)
Screenshot: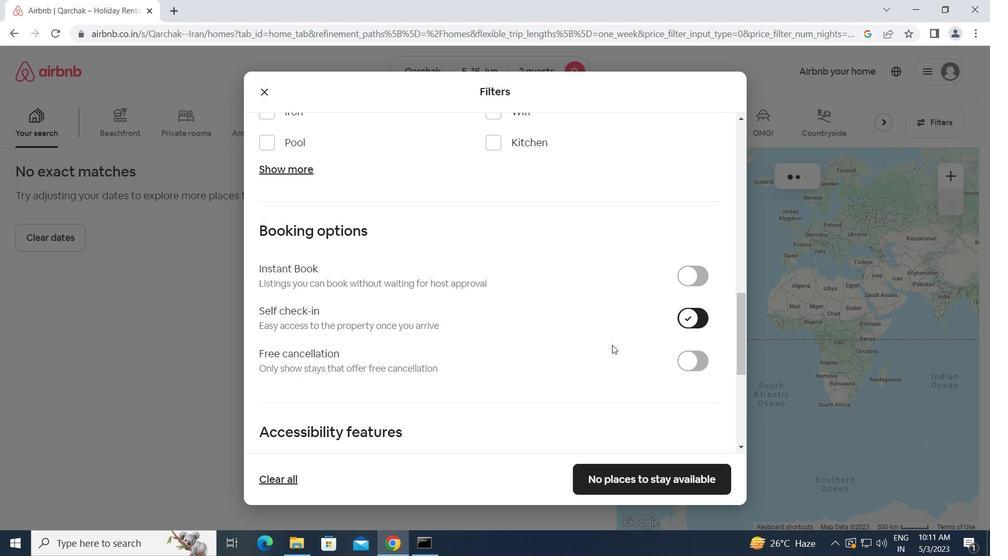 
Action: Mouse scrolled (600, 350) with delta (0, 0)
Screenshot: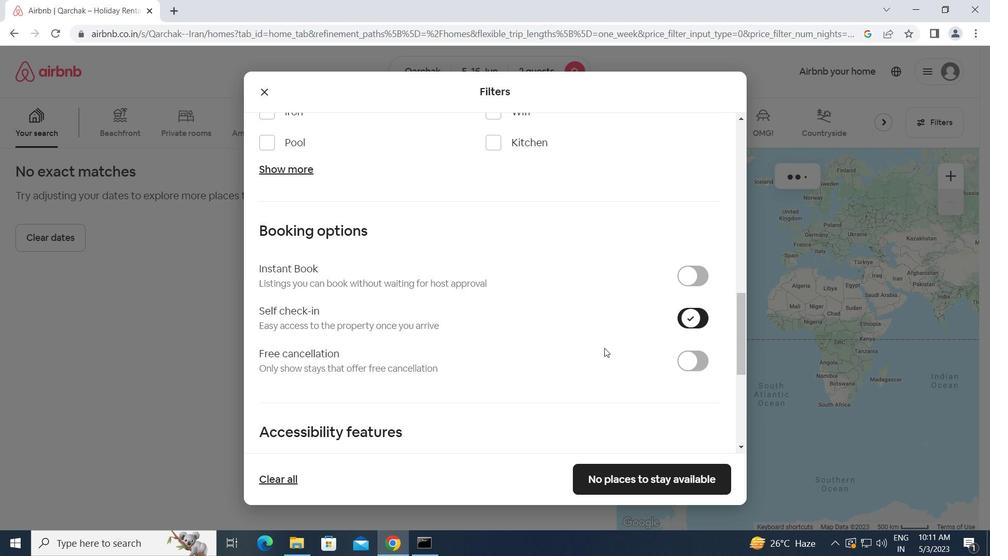 
Action: Mouse scrolled (600, 350) with delta (0, 0)
Screenshot: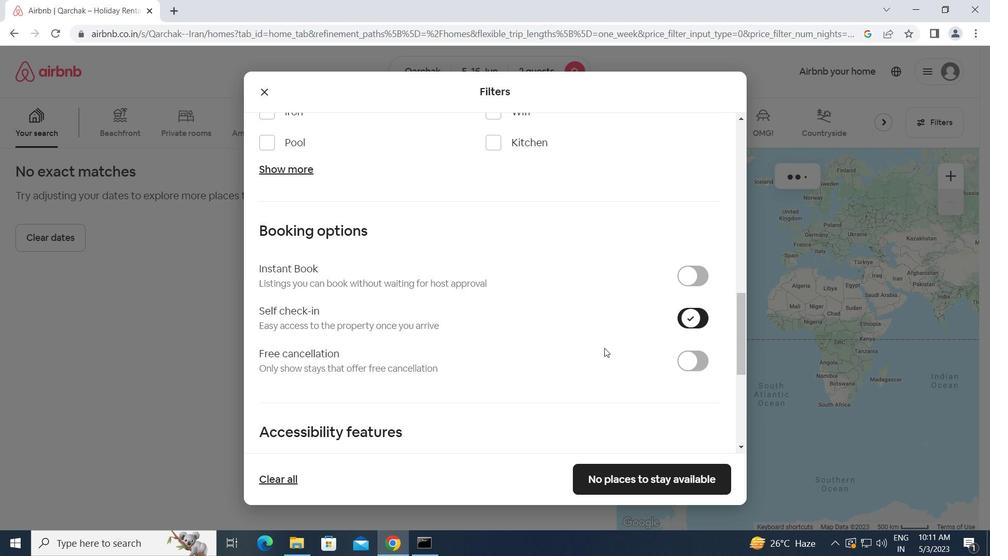
Action: Mouse scrolled (600, 350) with delta (0, 0)
Screenshot: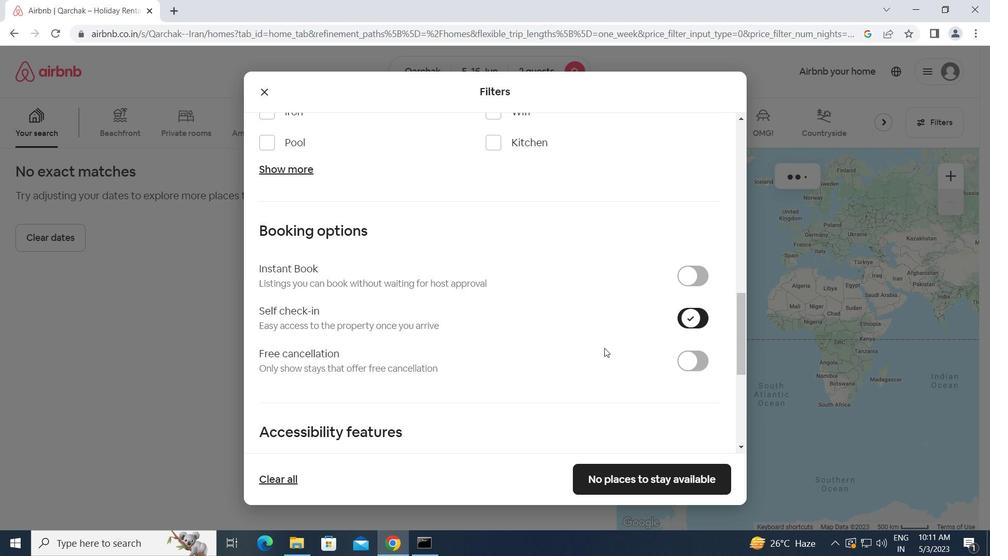 
Action: Mouse scrolled (600, 350) with delta (0, 0)
Screenshot: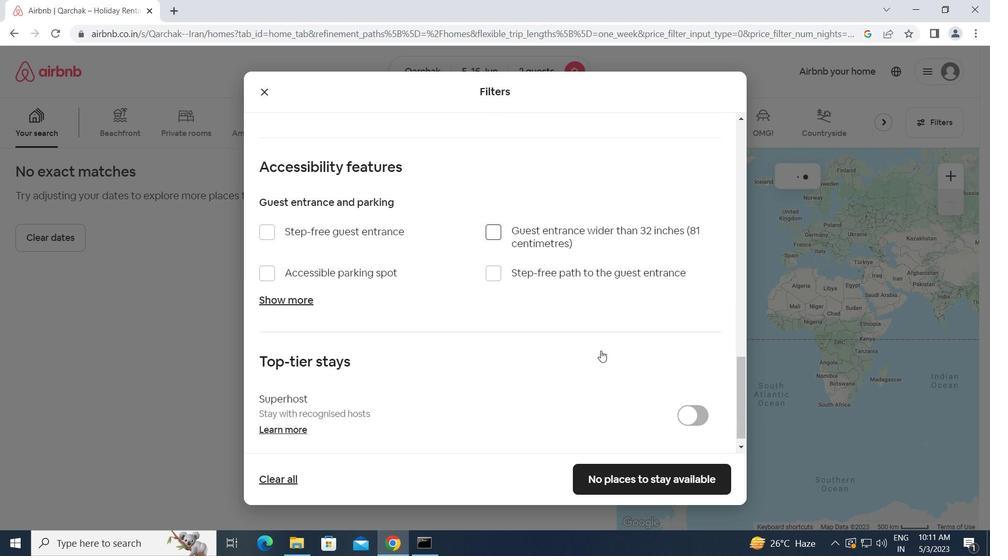 
Action: Mouse moved to (599, 352)
Screenshot: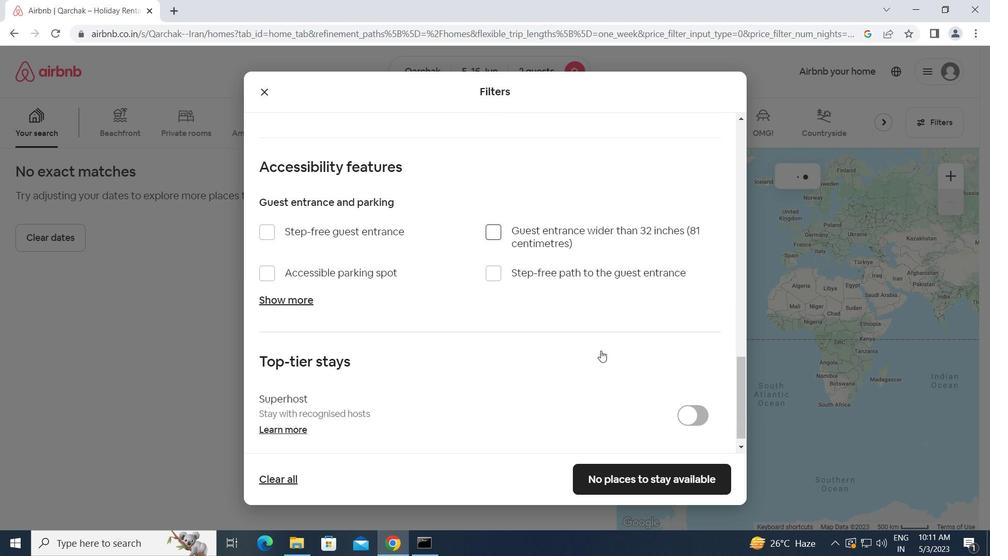 
Action: Mouse scrolled (599, 351) with delta (0, 0)
Screenshot: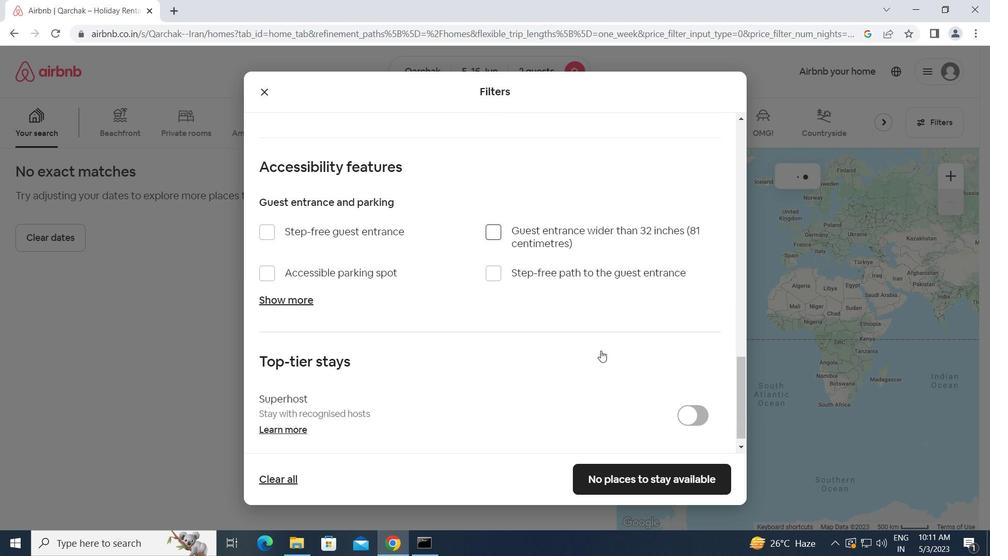 
Action: Mouse moved to (598, 352)
Screenshot: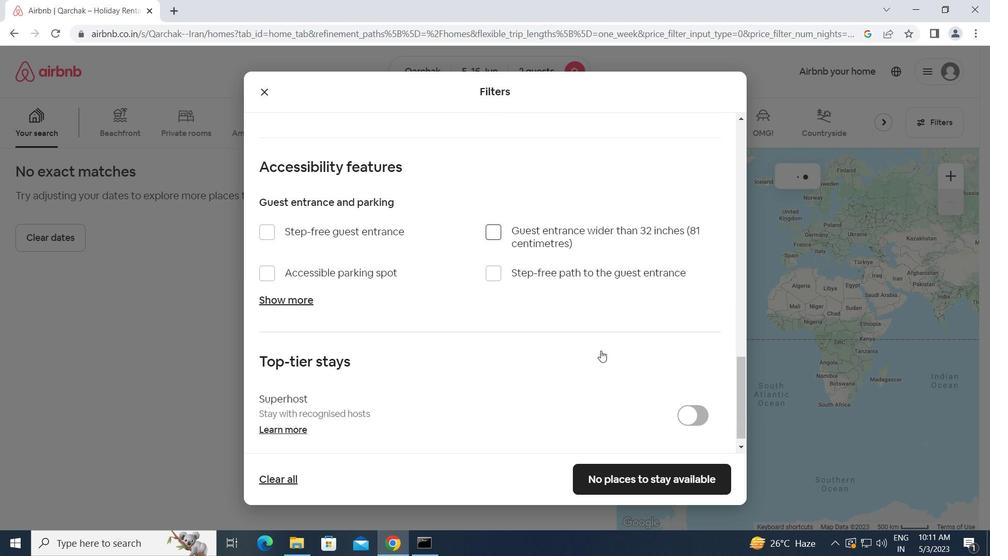 
Action: Mouse scrolled (598, 352) with delta (0, 0)
Screenshot: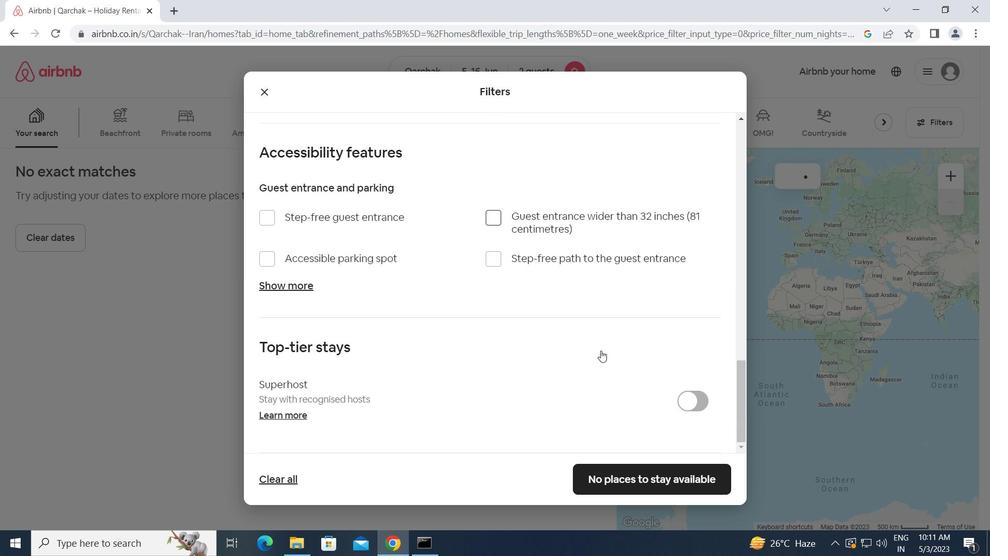 
Action: Mouse moved to (598, 353)
Screenshot: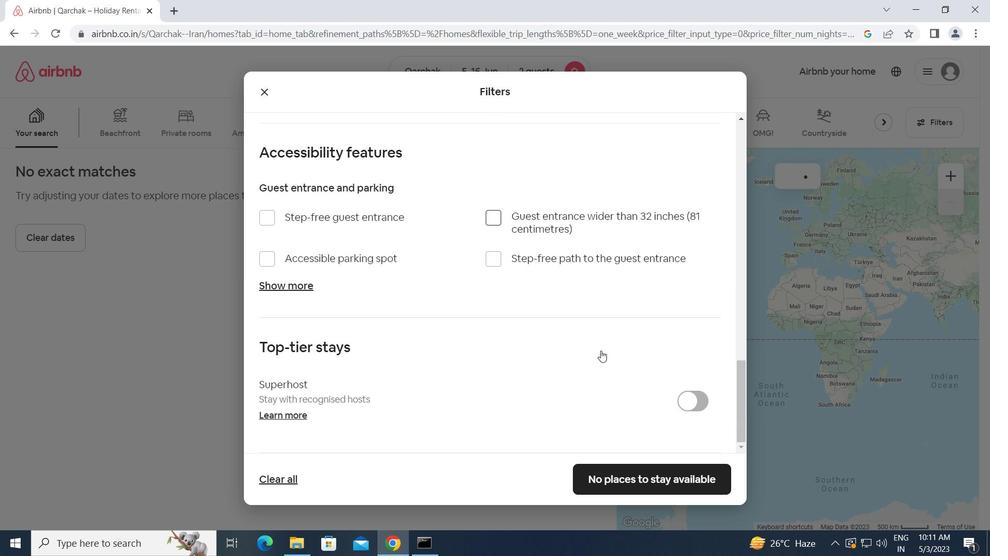
Action: Mouse scrolled (598, 352) with delta (0, 0)
Screenshot: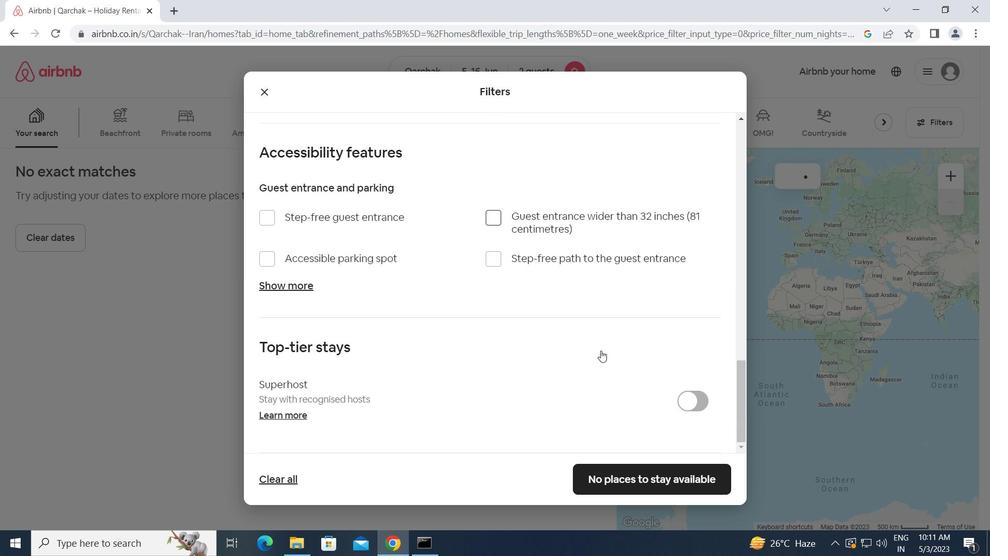 
Action: Mouse moved to (598, 353)
Screenshot: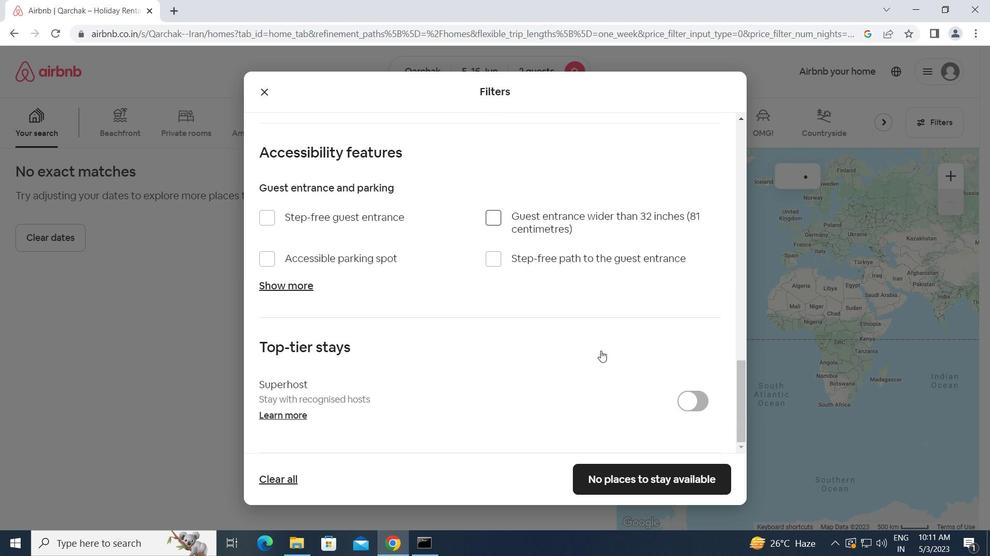 
Action: Mouse scrolled (598, 352) with delta (0, 0)
Screenshot: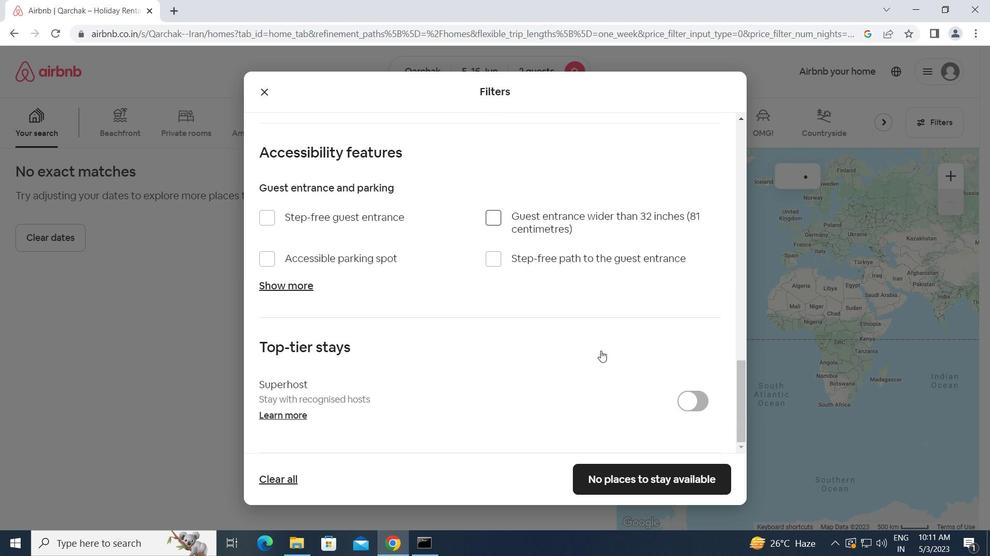 
Action: Mouse moved to (598, 353)
Screenshot: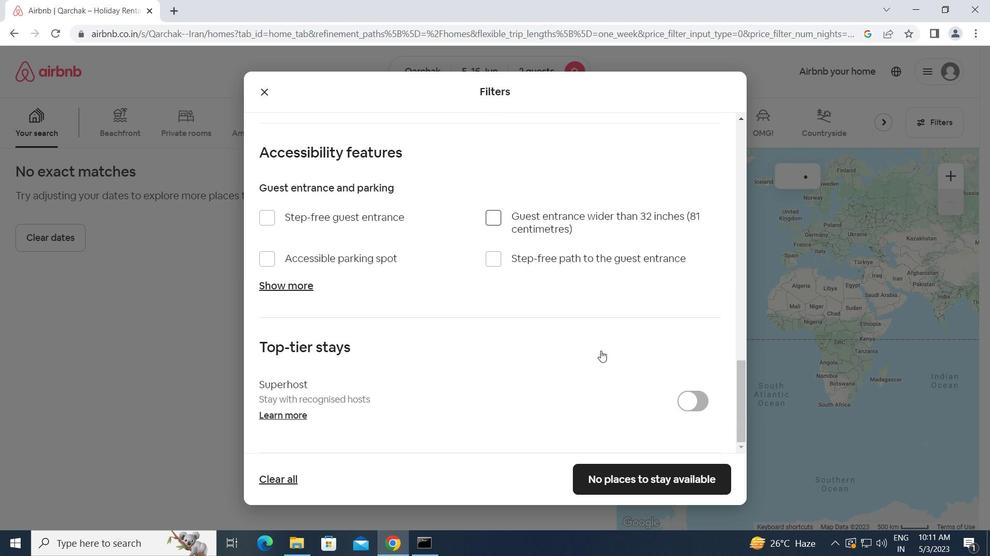 
Action: Mouse scrolled (598, 353) with delta (0, 0)
Screenshot: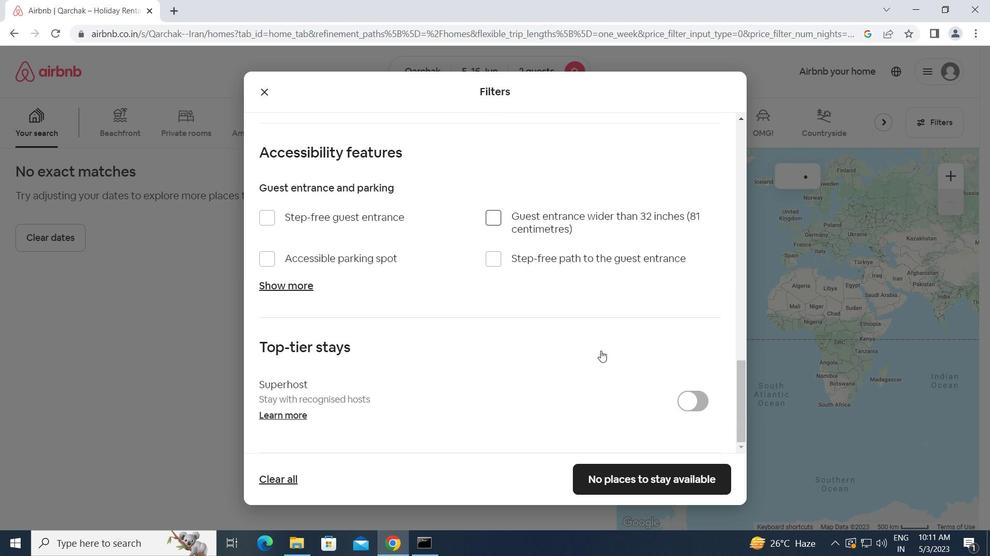 
Action: Mouse moved to (641, 478)
Screenshot: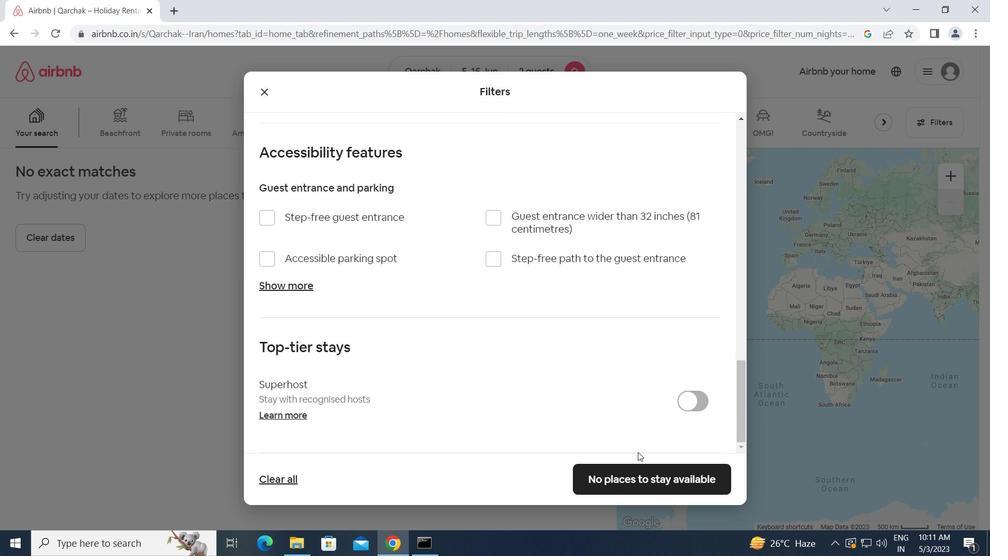
Action: Mouse pressed left at (641, 478)
Screenshot: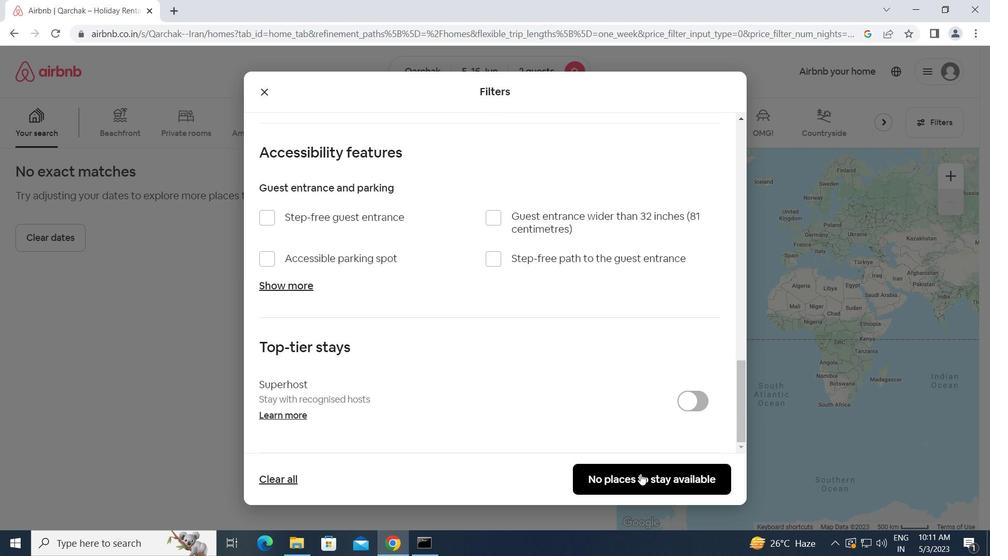 
